 Task: Find connections with filter location Hoppers Crossing with filter topic #mentalhealthwith filter profile language Potuguese with filter current company Schindler India with filter school L. S. Raheja School of Architecture with filter industry Loan Brokers with filter service category Auto Insurance with filter keywords title Sales Manager
Action: Mouse moved to (188, 212)
Screenshot: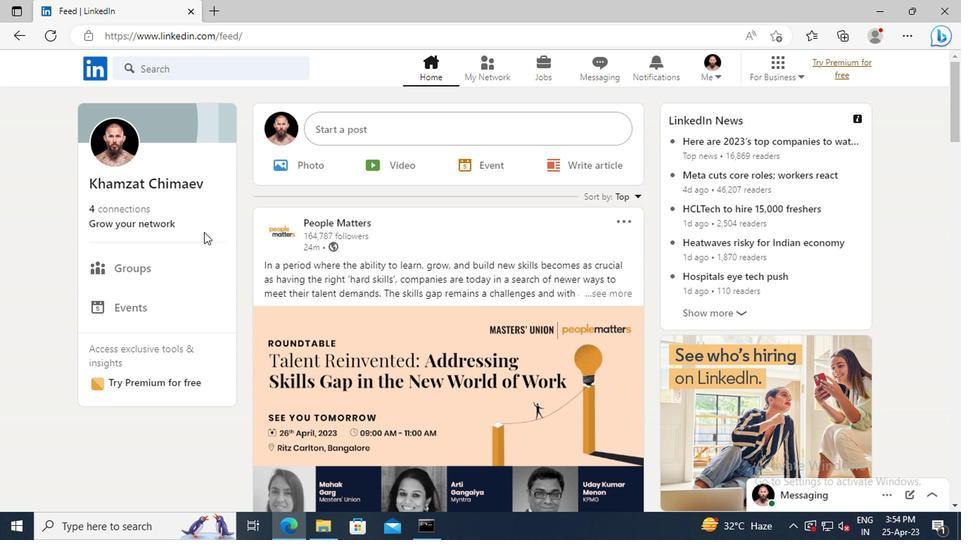 
Action: Mouse pressed left at (188, 212)
Screenshot: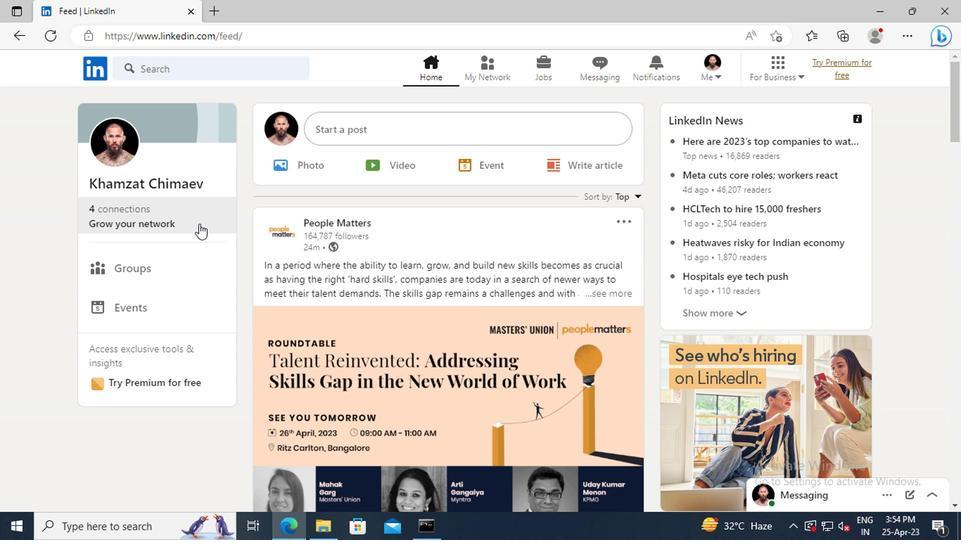 
Action: Mouse moved to (200, 151)
Screenshot: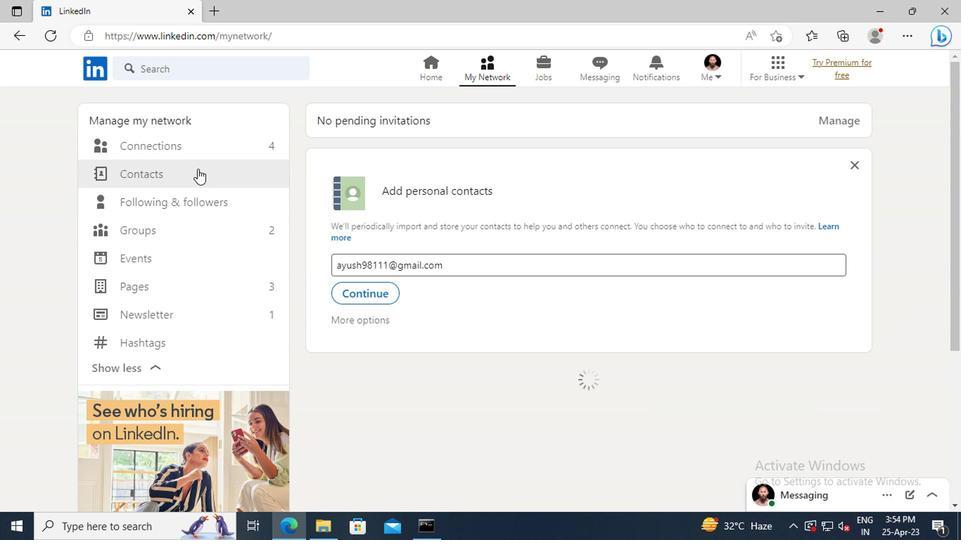 
Action: Mouse pressed left at (200, 151)
Screenshot: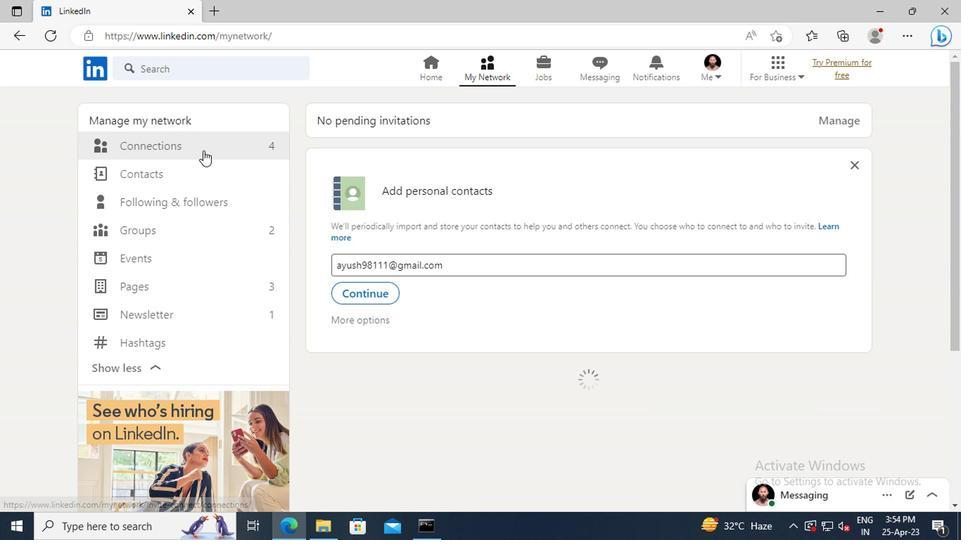 
Action: Mouse moved to (562, 146)
Screenshot: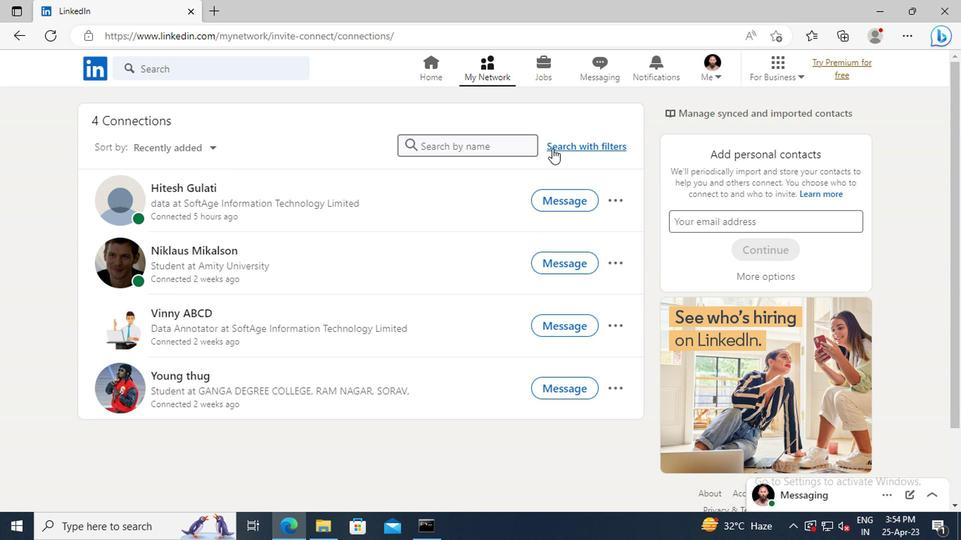 
Action: Mouse pressed left at (562, 146)
Screenshot: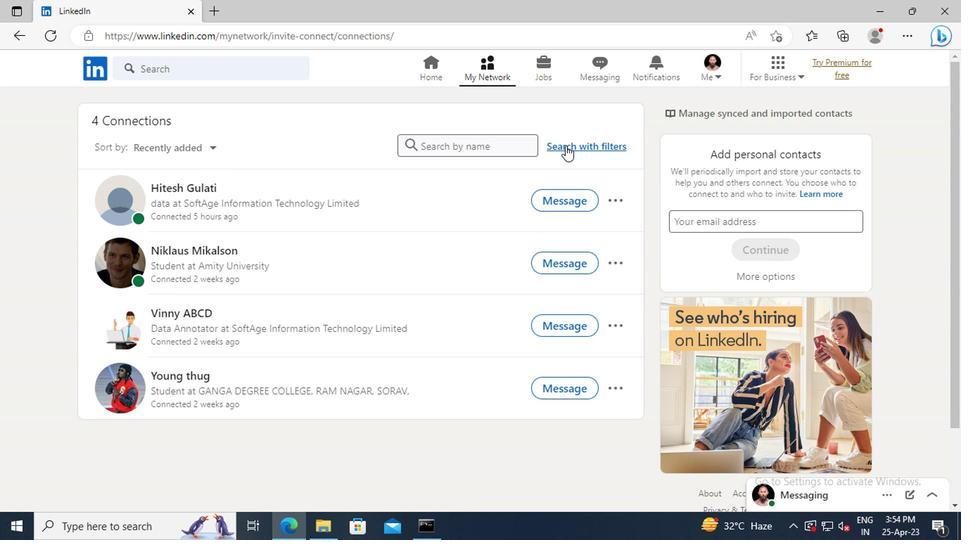 
Action: Mouse moved to (532, 112)
Screenshot: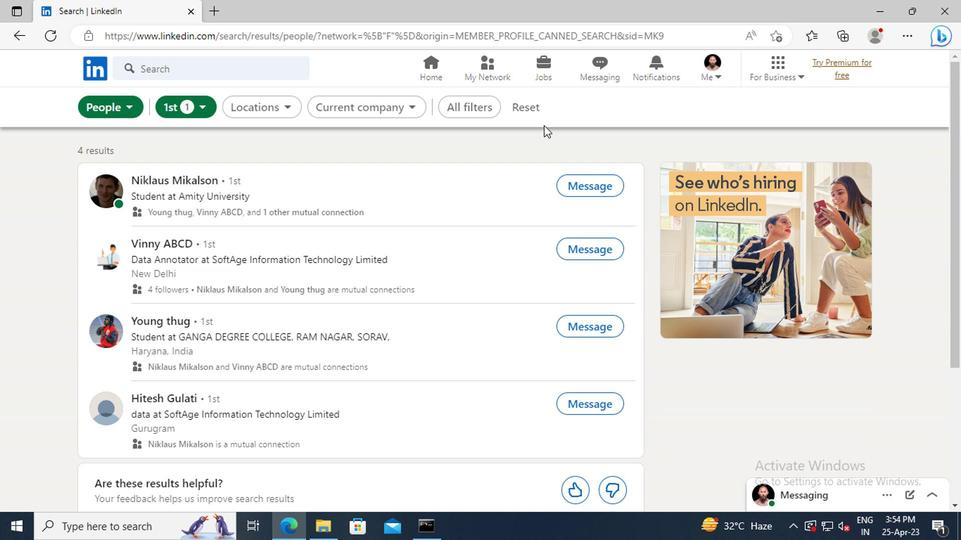 
Action: Mouse pressed left at (532, 112)
Screenshot: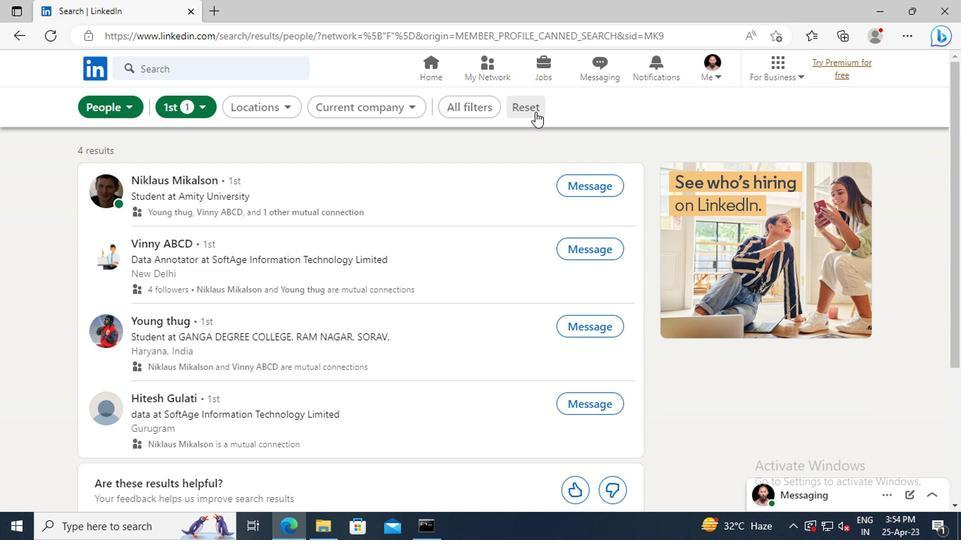 
Action: Mouse moved to (503, 105)
Screenshot: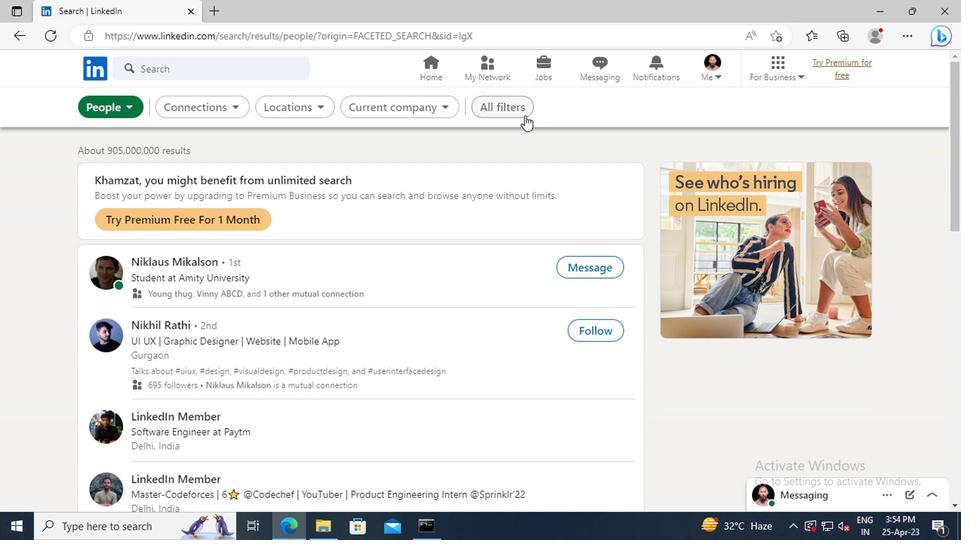 
Action: Mouse pressed left at (503, 105)
Screenshot: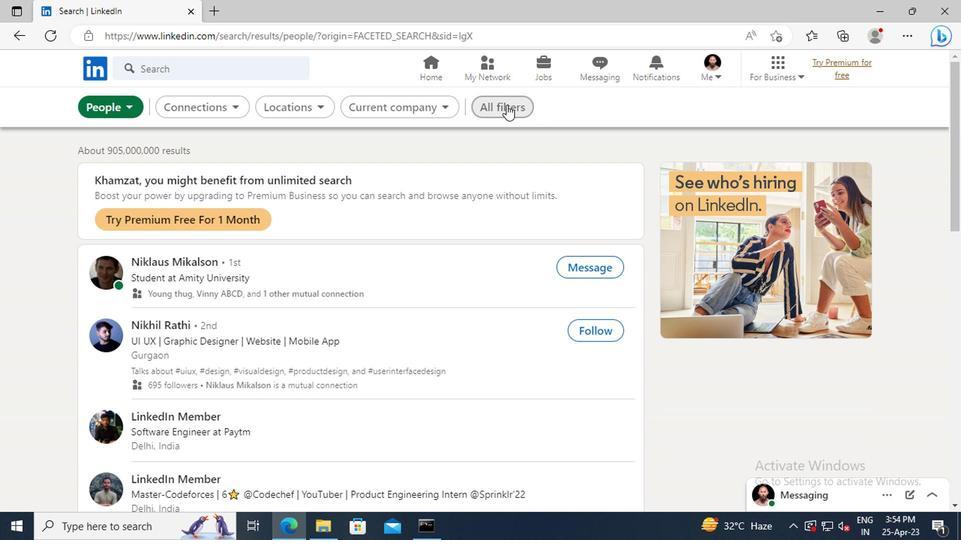 
Action: Mouse moved to (806, 220)
Screenshot: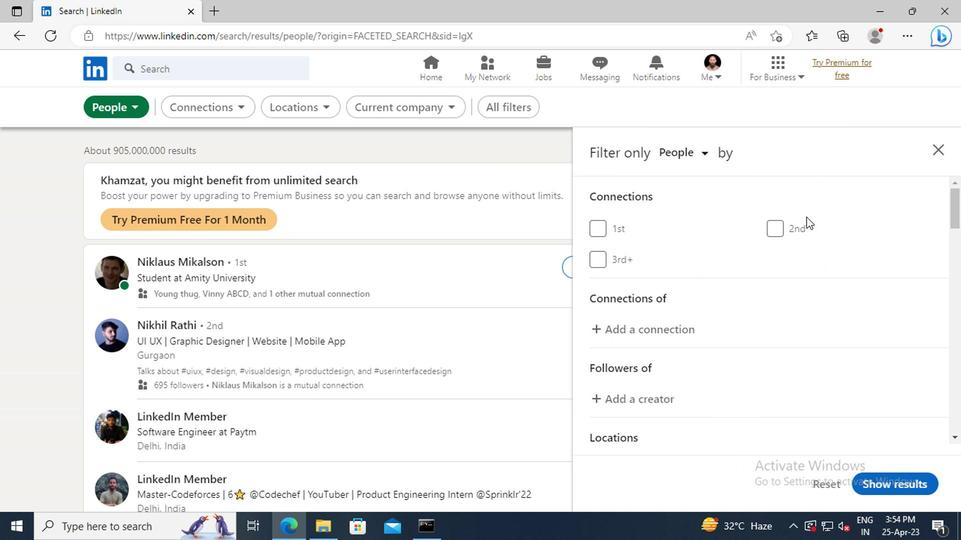 
Action: Mouse scrolled (806, 219) with delta (0, 0)
Screenshot: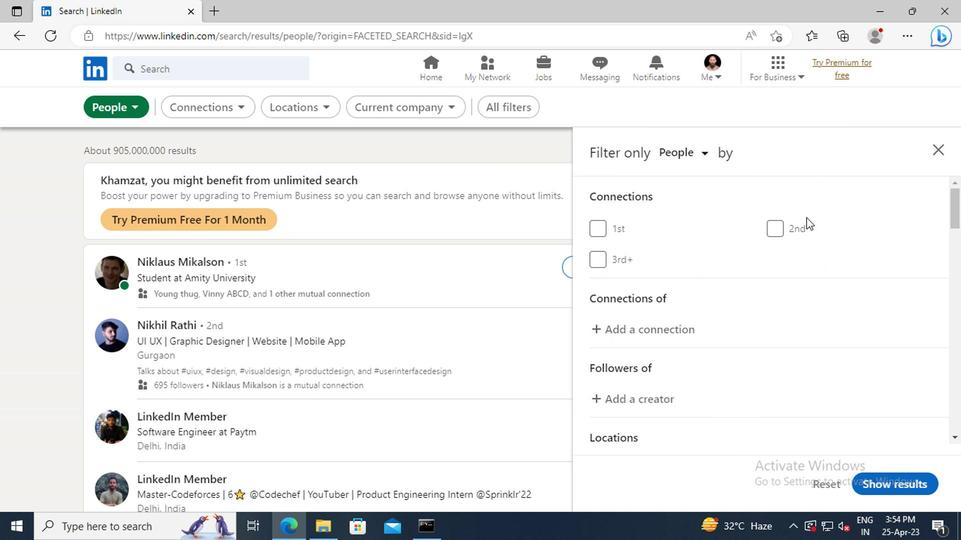 
Action: Mouse scrolled (806, 219) with delta (0, 0)
Screenshot: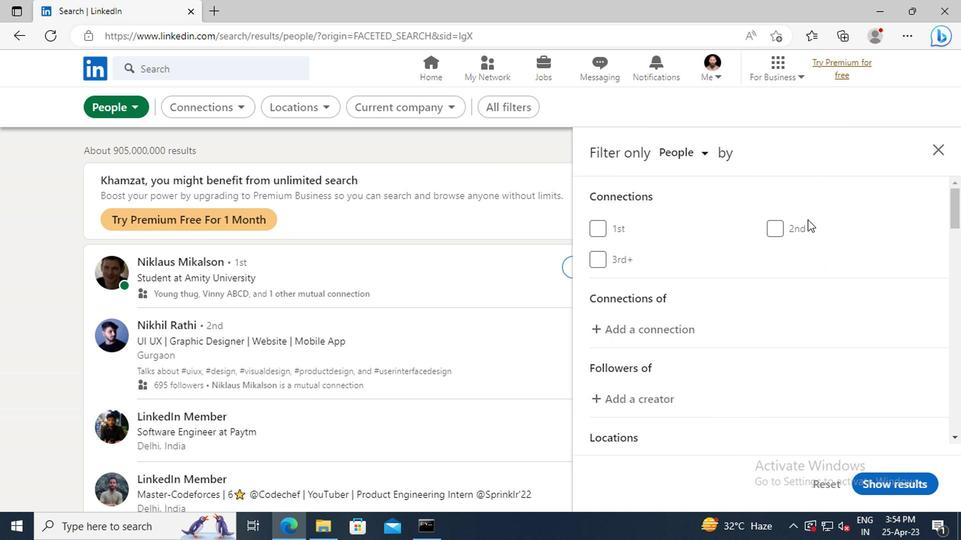 
Action: Mouse scrolled (806, 219) with delta (0, 0)
Screenshot: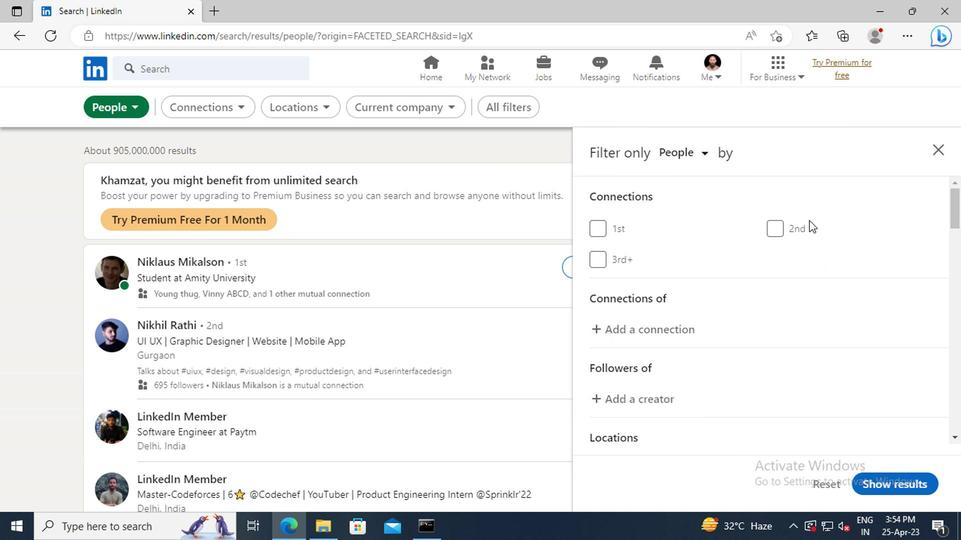 
Action: Mouse scrolled (806, 219) with delta (0, 0)
Screenshot: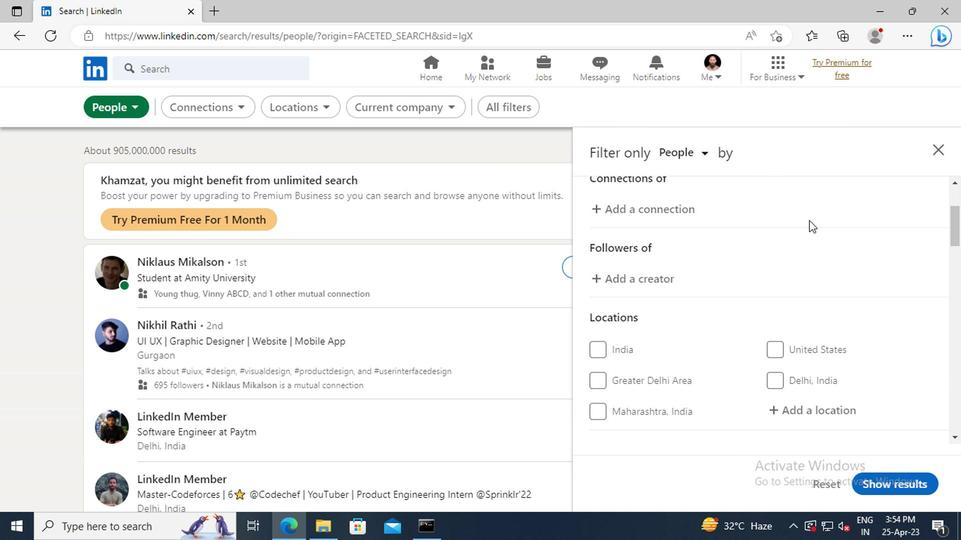 
Action: Mouse scrolled (806, 219) with delta (0, 0)
Screenshot: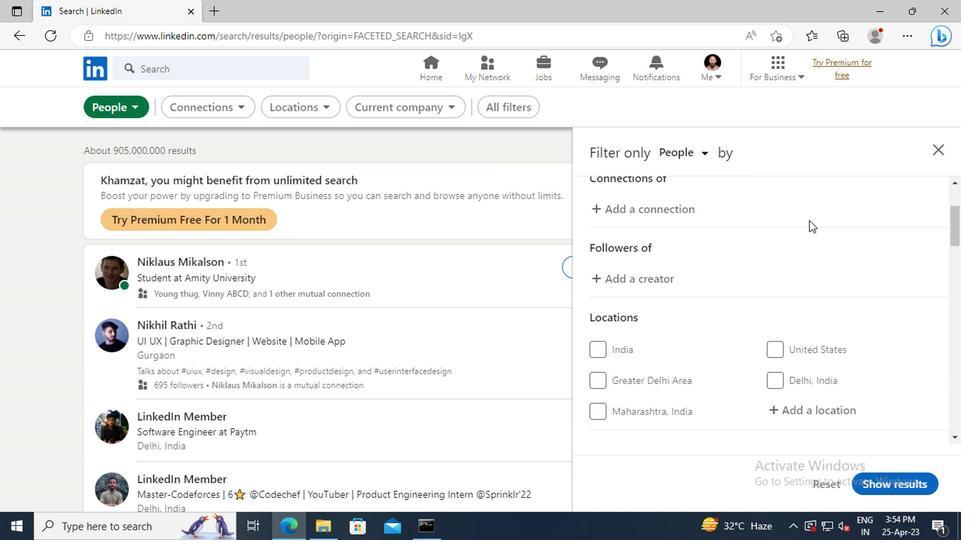 
Action: Mouse scrolled (806, 219) with delta (0, 0)
Screenshot: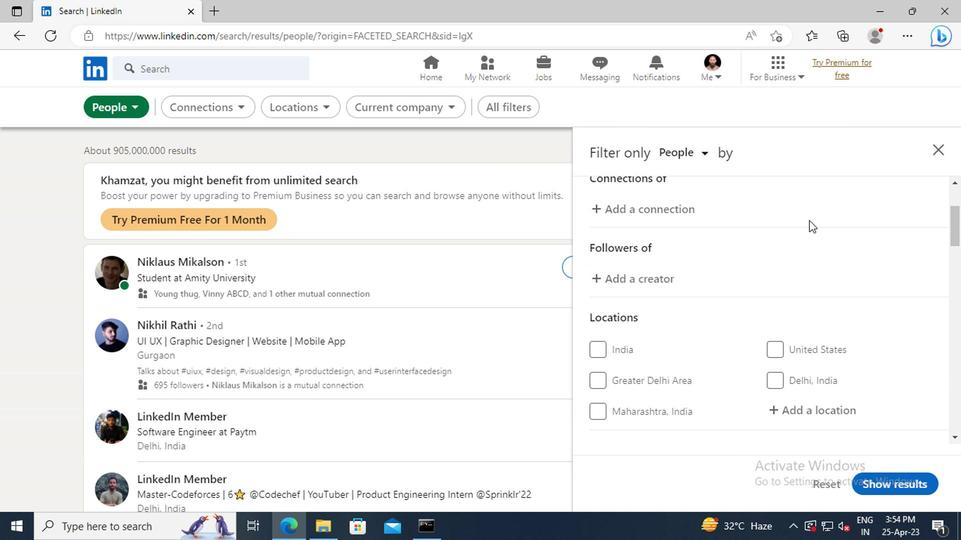 
Action: Mouse moved to (818, 289)
Screenshot: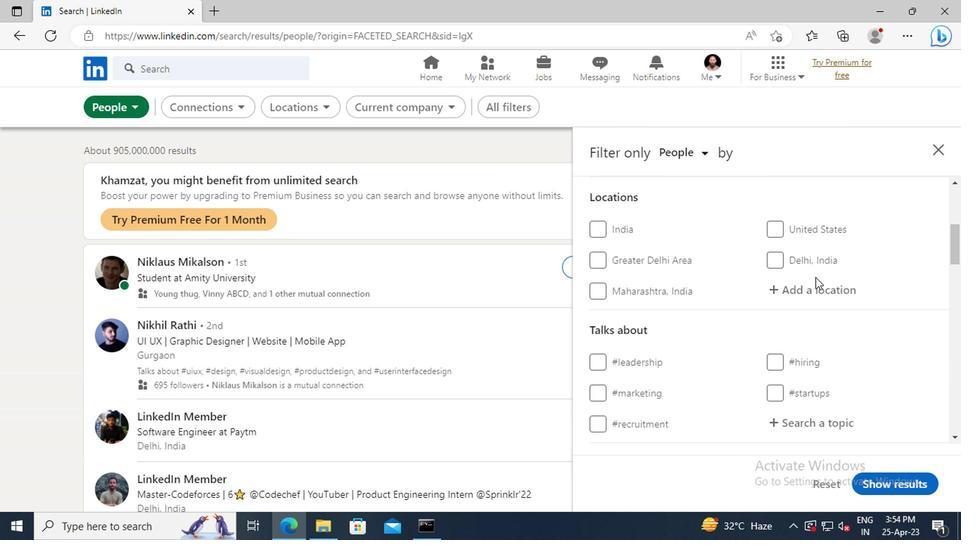 
Action: Mouse pressed left at (818, 289)
Screenshot: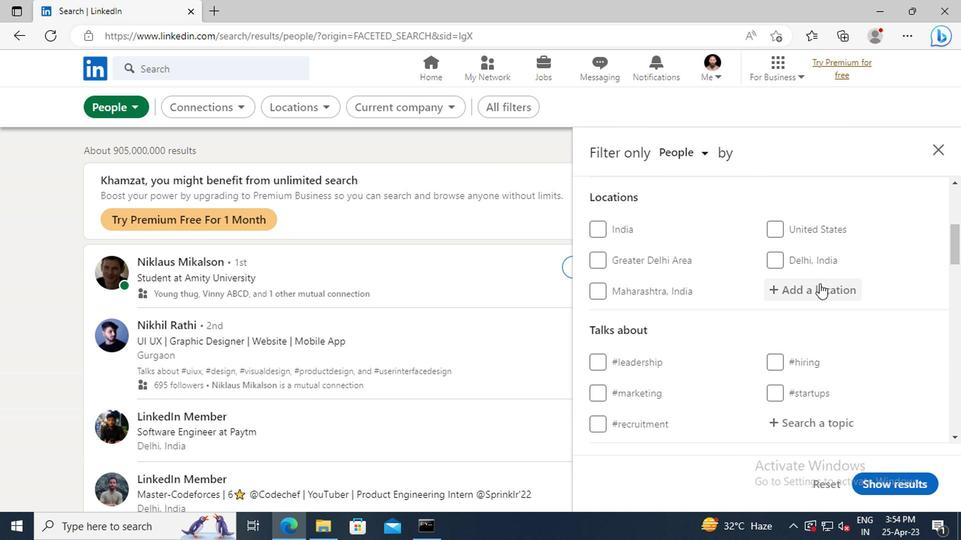 
Action: Mouse moved to (818, 289)
Screenshot: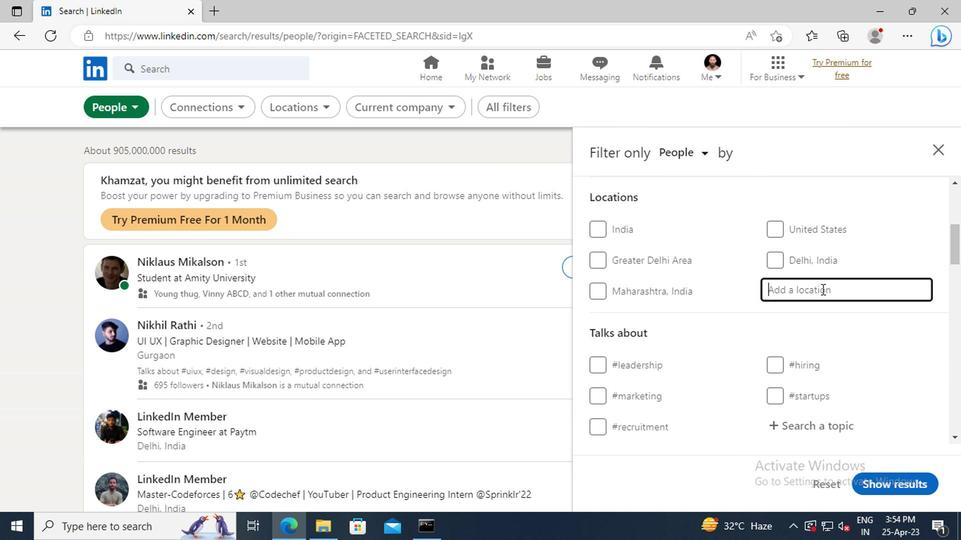 
Action: Key pressed <Key.shift>HOPPERS<Key.space><Key.shift>CROSSING<Key.enter>
Screenshot: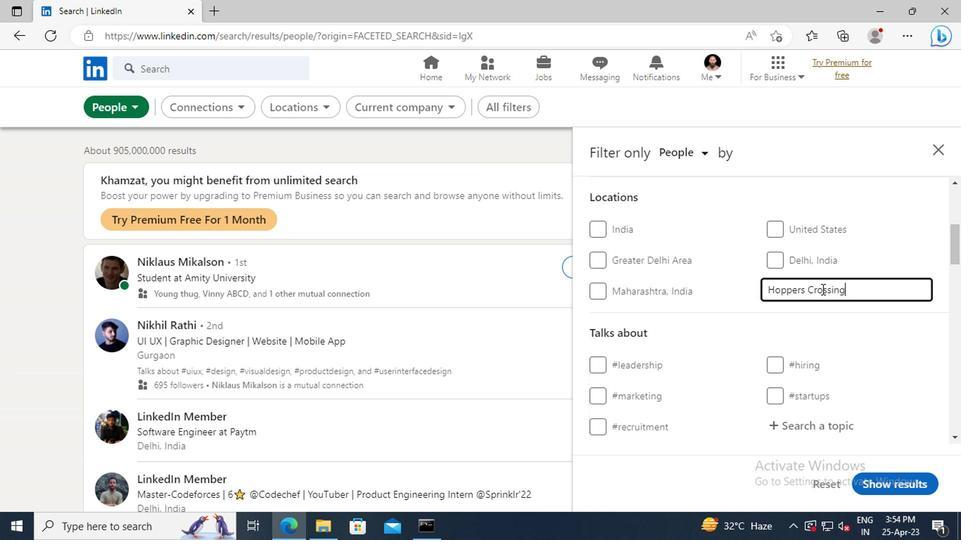 
Action: Mouse moved to (818, 297)
Screenshot: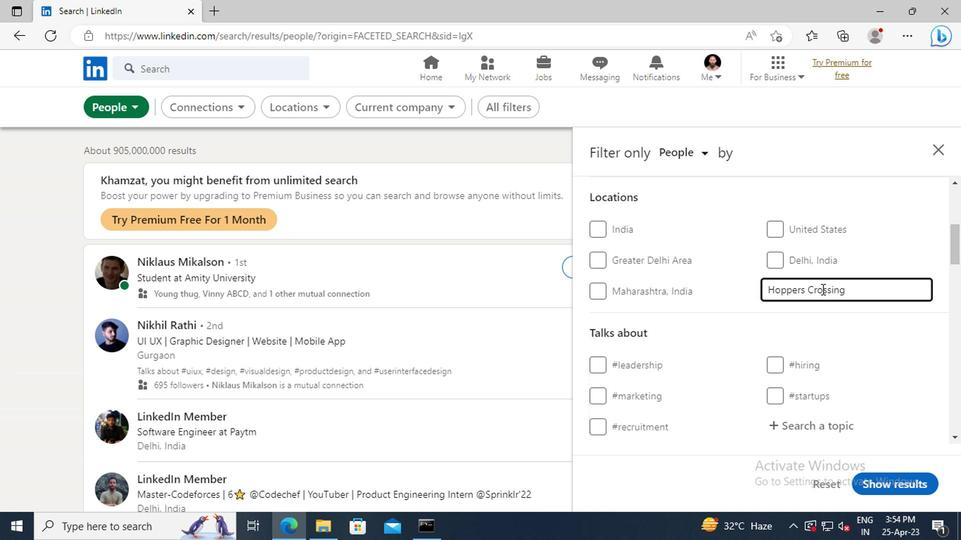 
Action: Mouse scrolled (818, 296) with delta (0, -1)
Screenshot: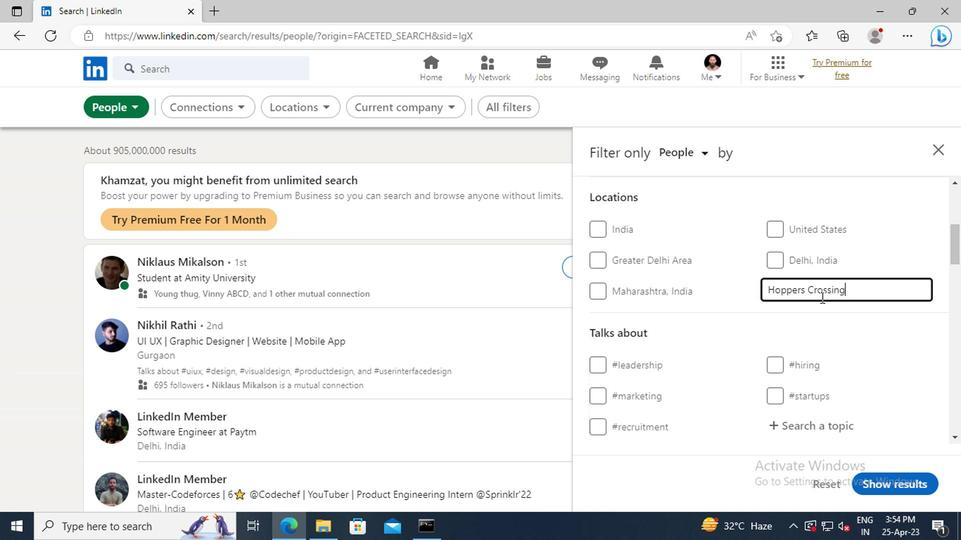 
Action: Mouse scrolled (818, 296) with delta (0, -1)
Screenshot: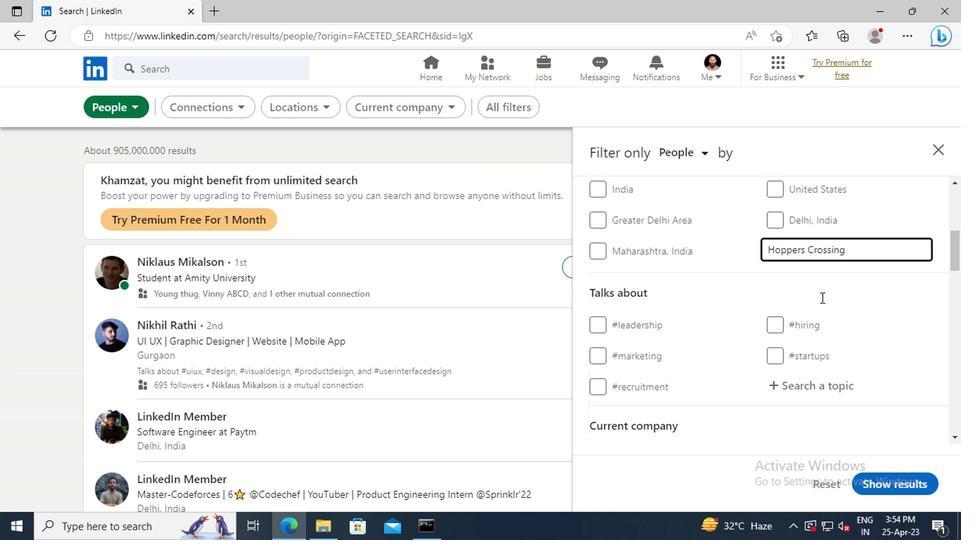 
Action: Mouse moved to (813, 346)
Screenshot: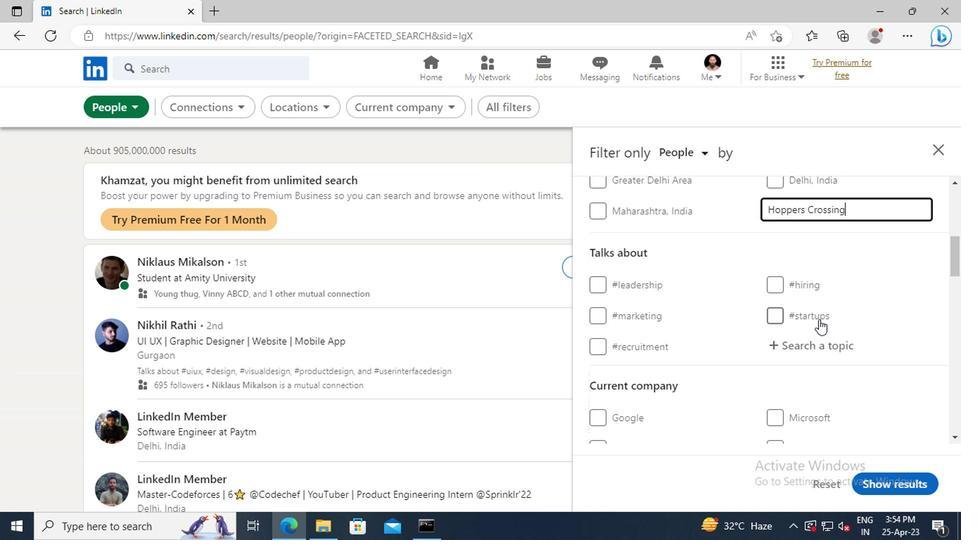 
Action: Mouse pressed left at (813, 346)
Screenshot: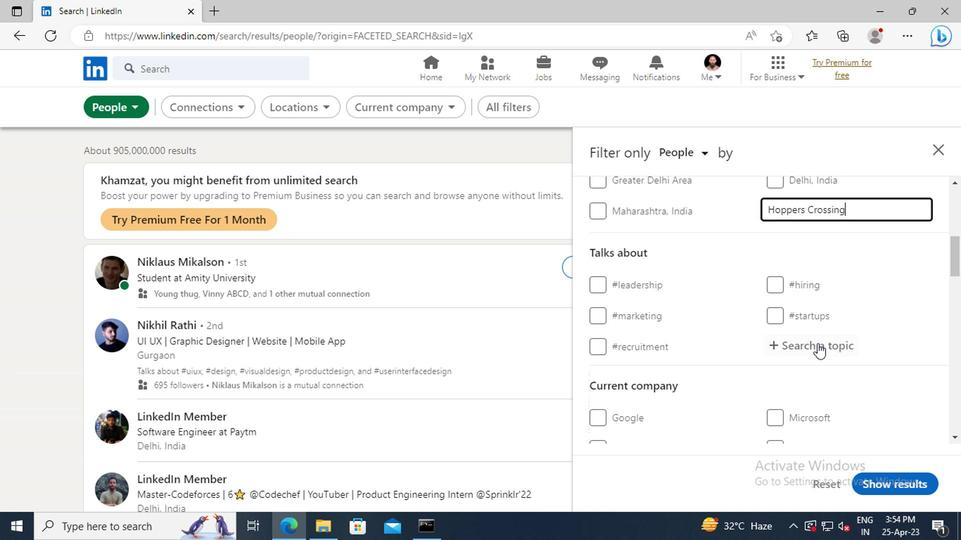 
Action: Key pressed <Key.shift>#MENTALHEALTHWITH
Screenshot: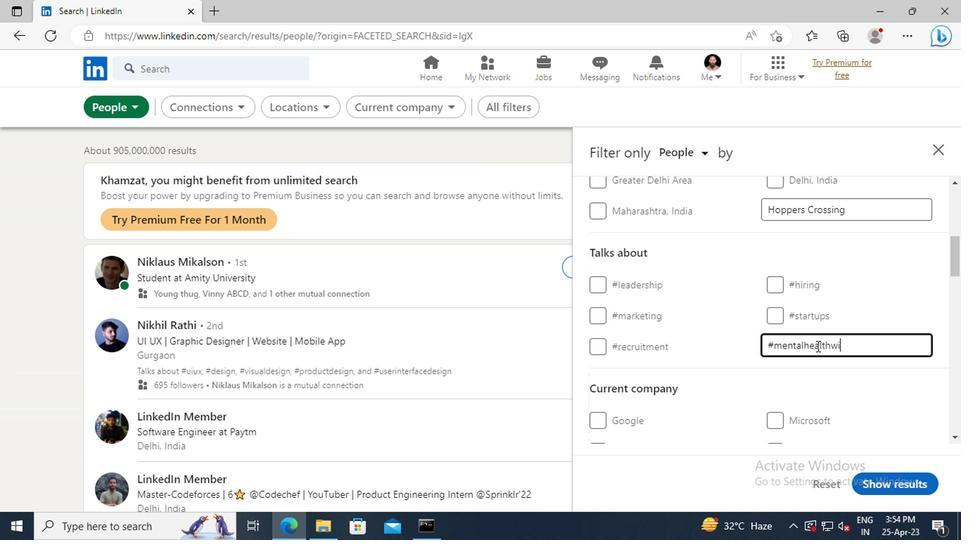 
Action: Mouse scrolled (813, 345) with delta (0, 0)
Screenshot: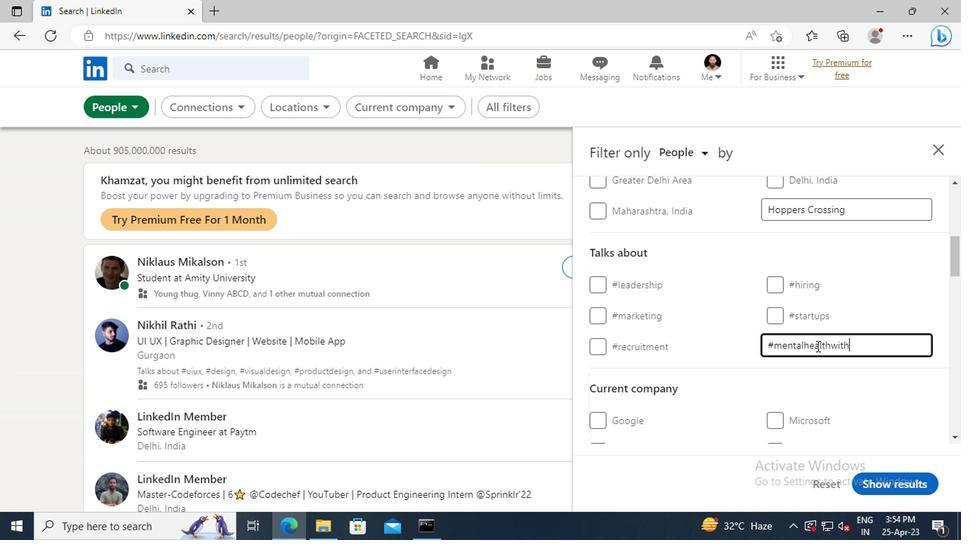 
Action: Mouse scrolled (813, 345) with delta (0, 0)
Screenshot: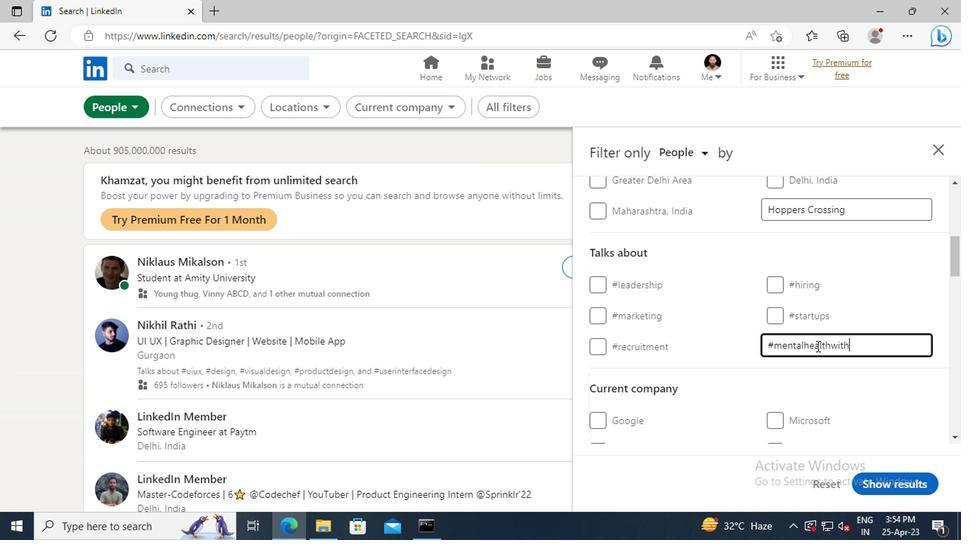 
Action: Mouse scrolled (813, 345) with delta (0, 0)
Screenshot: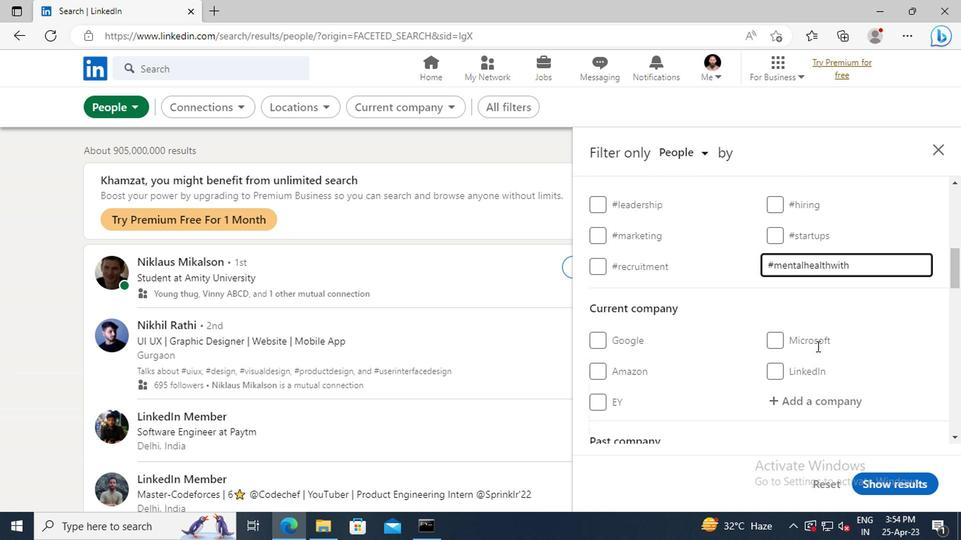 
Action: Mouse scrolled (813, 345) with delta (0, 0)
Screenshot: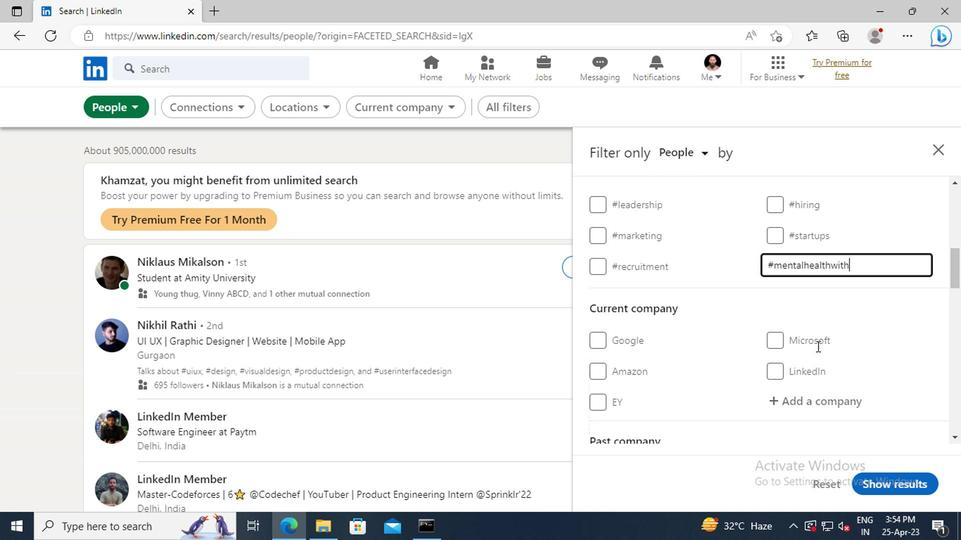 
Action: Mouse scrolled (813, 345) with delta (0, 0)
Screenshot: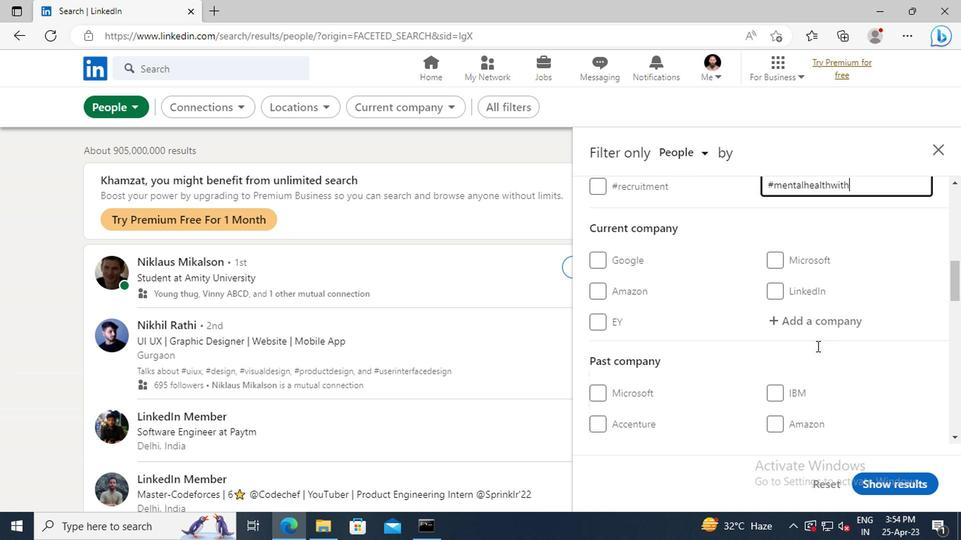 
Action: Mouse scrolled (813, 345) with delta (0, 0)
Screenshot: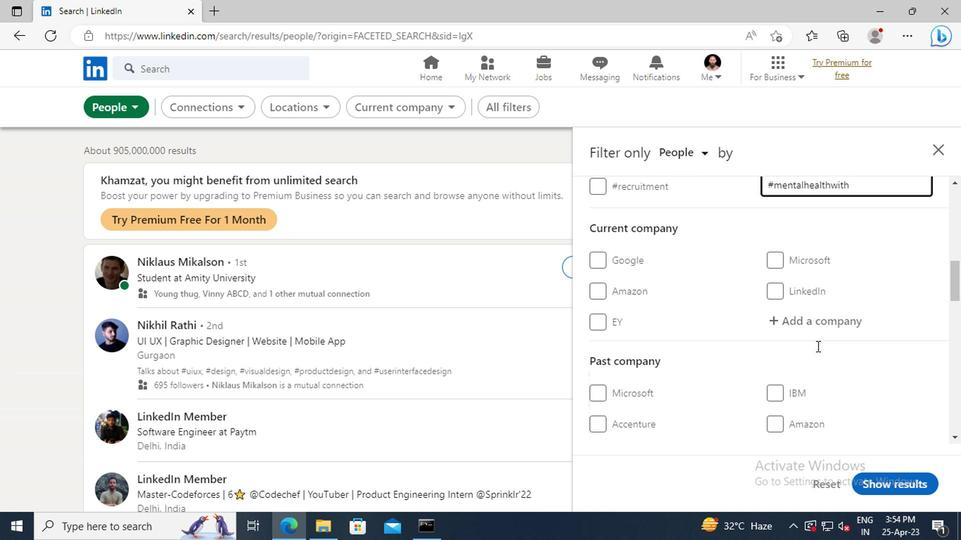 
Action: Mouse scrolled (813, 345) with delta (0, 0)
Screenshot: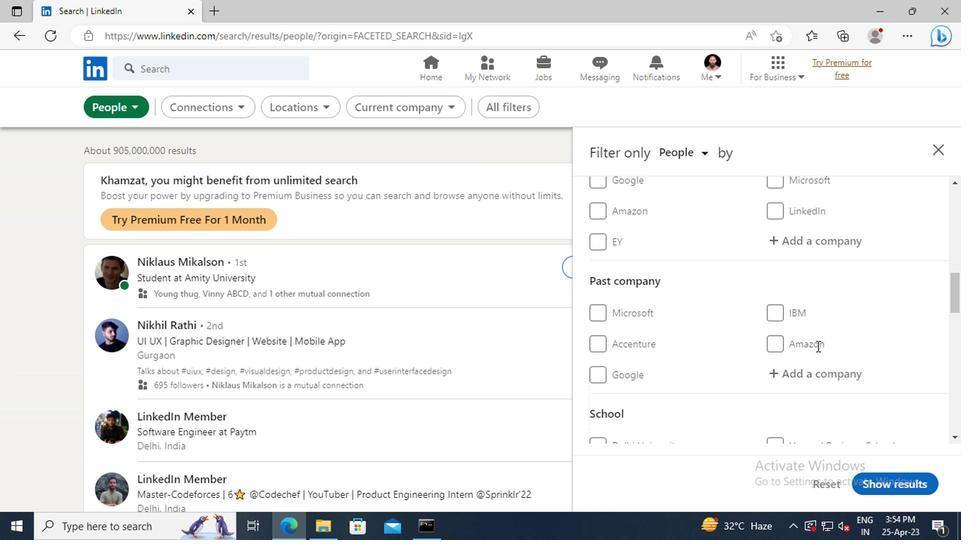 
Action: Mouse scrolled (813, 345) with delta (0, 0)
Screenshot: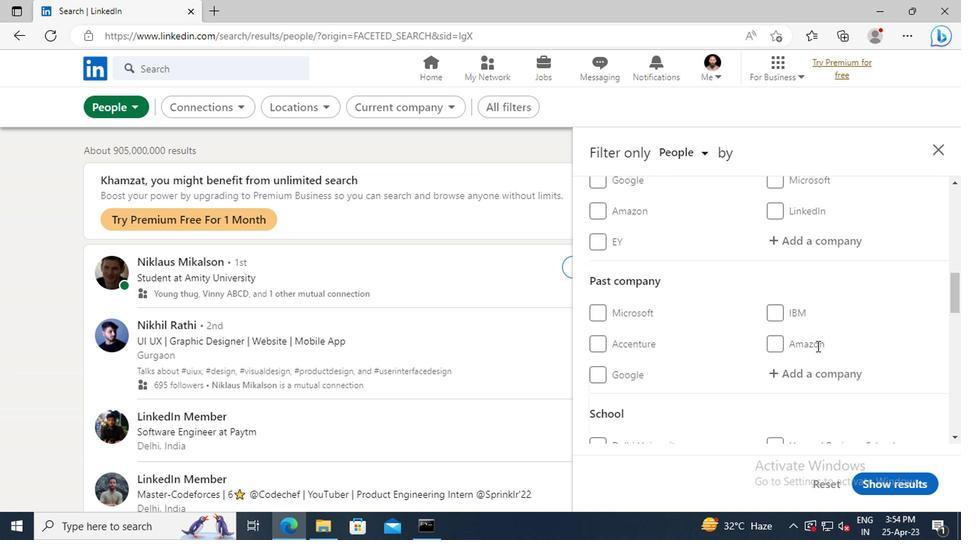 
Action: Mouse scrolled (813, 345) with delta (0, 0)
Screenshot: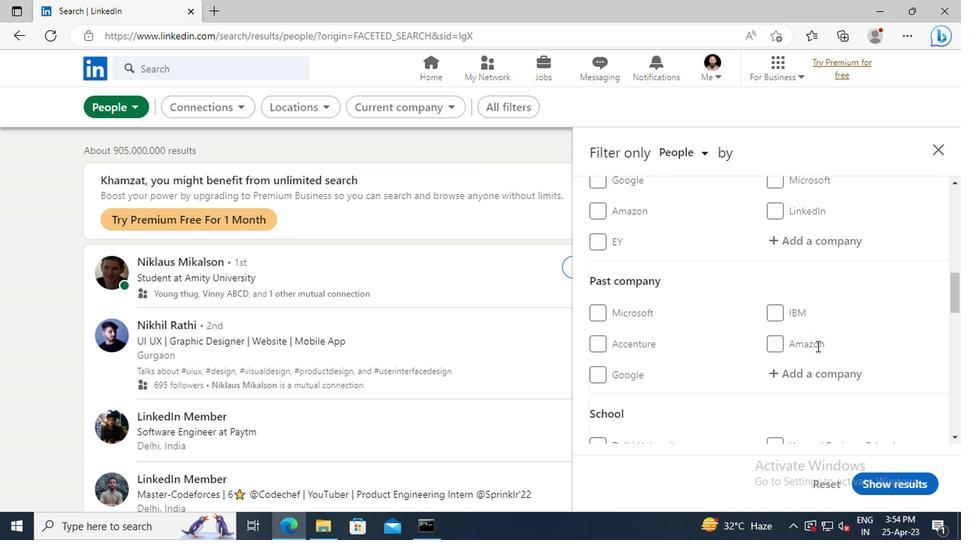 
Action: Mouse scrolled (813, 345) with delta (0, 0)
Screenshot: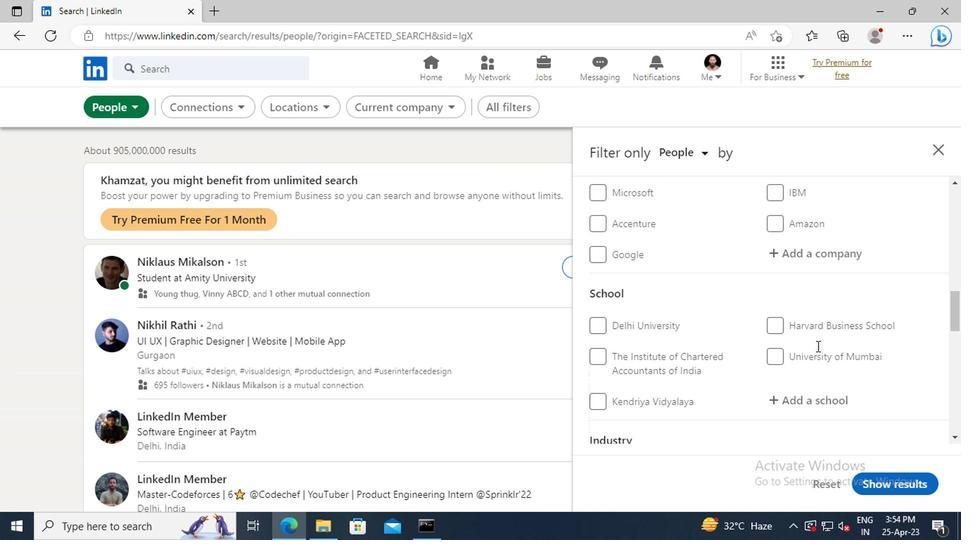 
Action: Mouse scrolled (813, 345) with delta (0, 0)
Screenshot: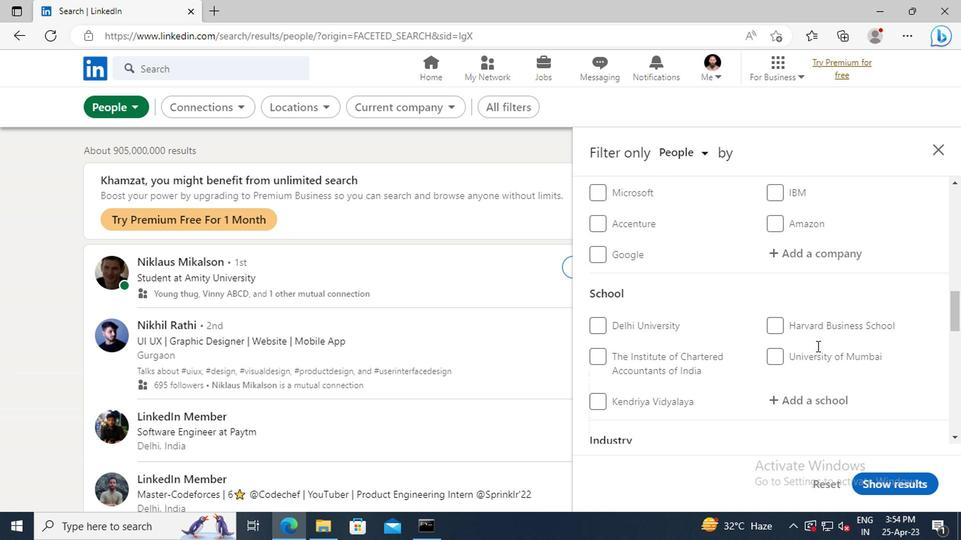 
Action: Mouse scrolled (813, 345) with delta (0, 0)
Screenshot: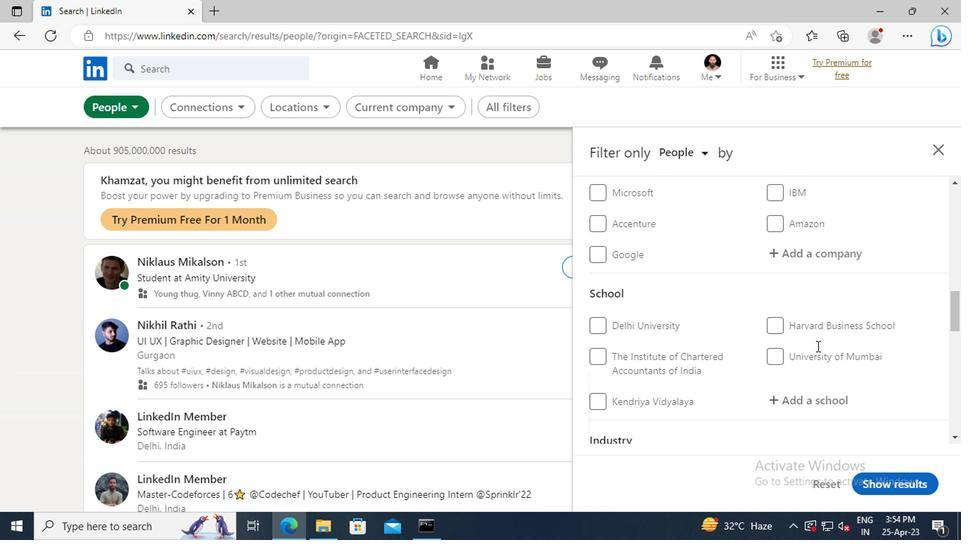 
Action: Mouse scrolled (813, 345) with delta (0, 0)
Screenshot: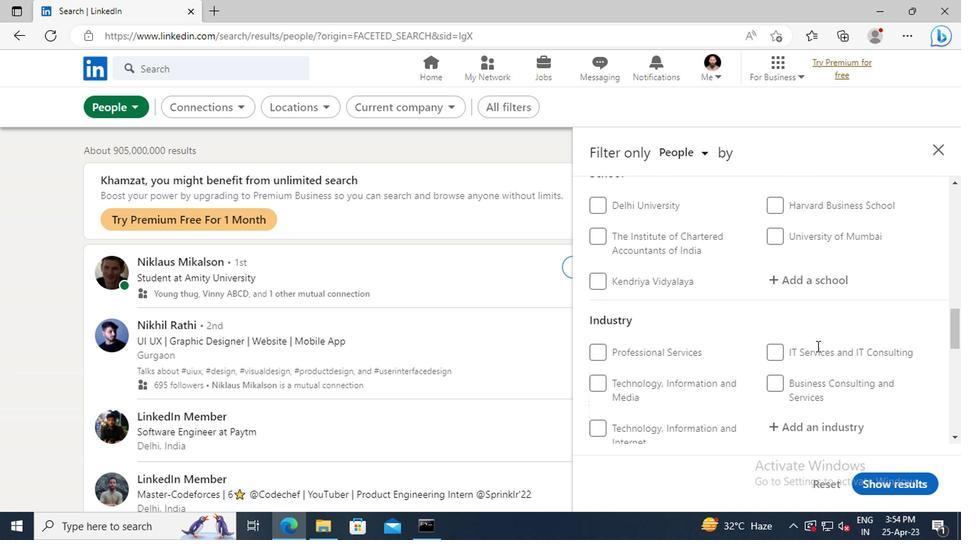 
Action: Mouse scrolled (813, 345) with delta (0, 0)
Screenshot: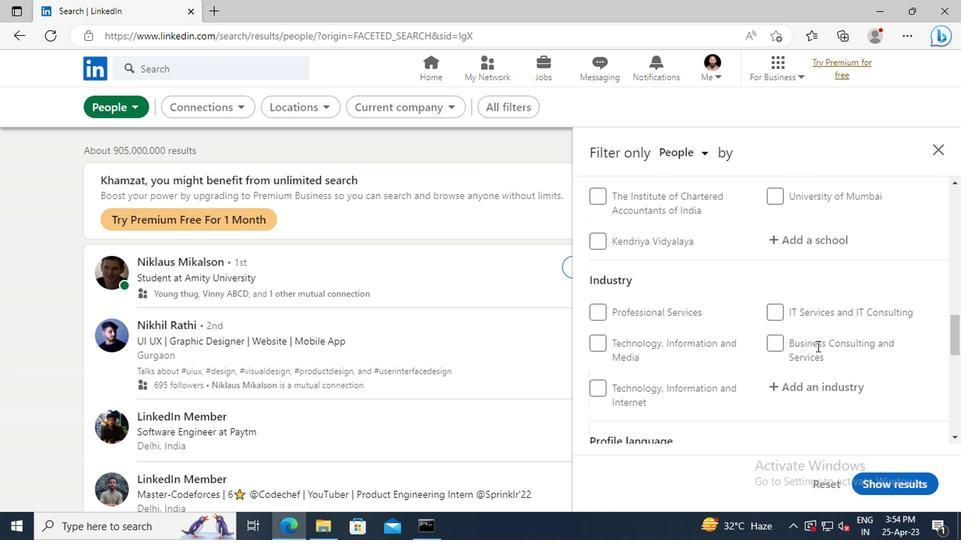 
Action: Mouse scrolled (813, 345) with delta (0, 0)
Screenshot: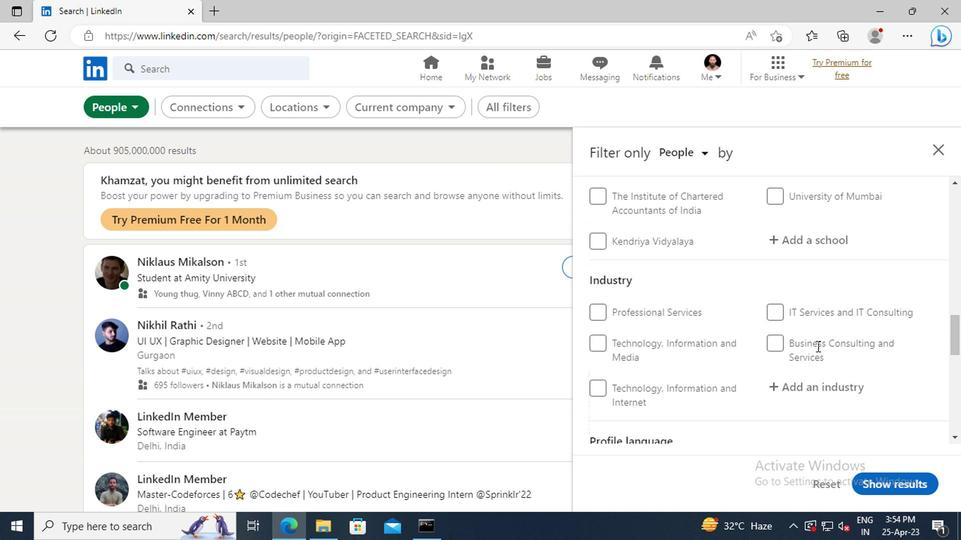
Action: Mouse scrolled (813, 345) with delta (0, 0)
Screenshot: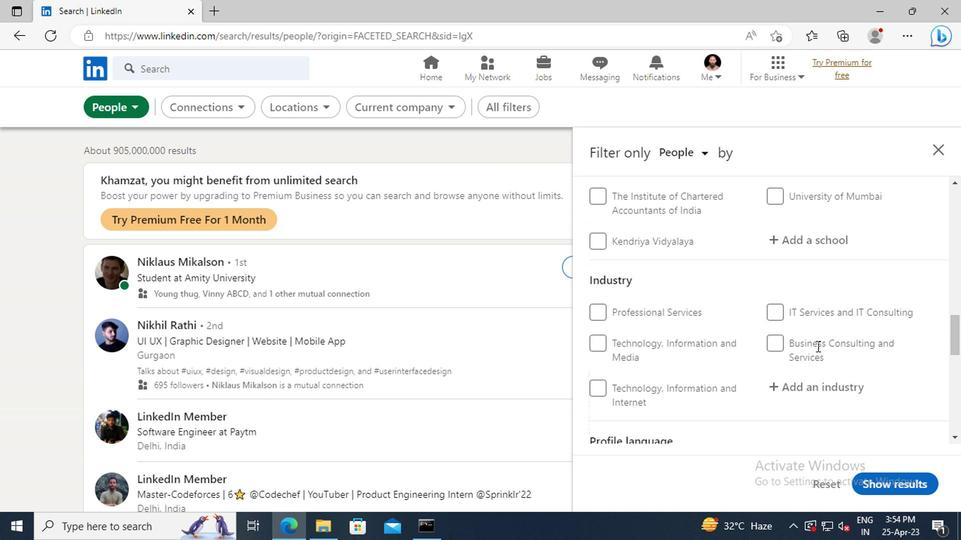 
Action: Mouse scrolled (813, 345) with delta (0, 0)
Screenshot: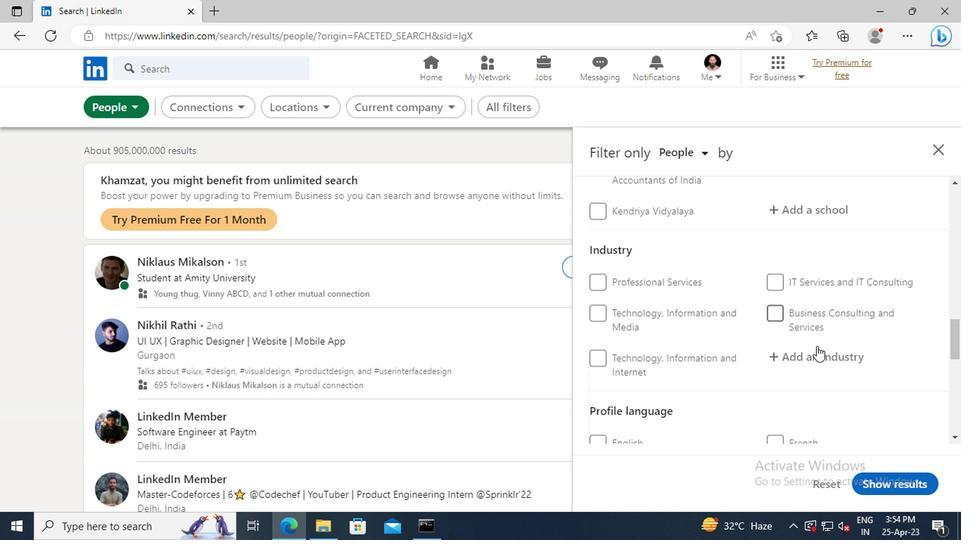 
Action: Mouse moved to (772, 349)
Screenshot: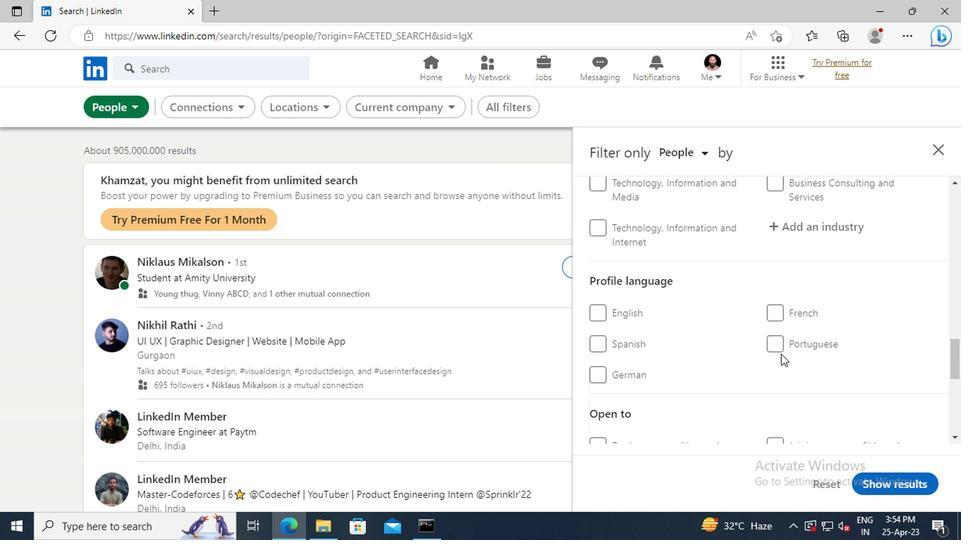 
Action: Mouse pressed left at (772, 349)
Screenshot: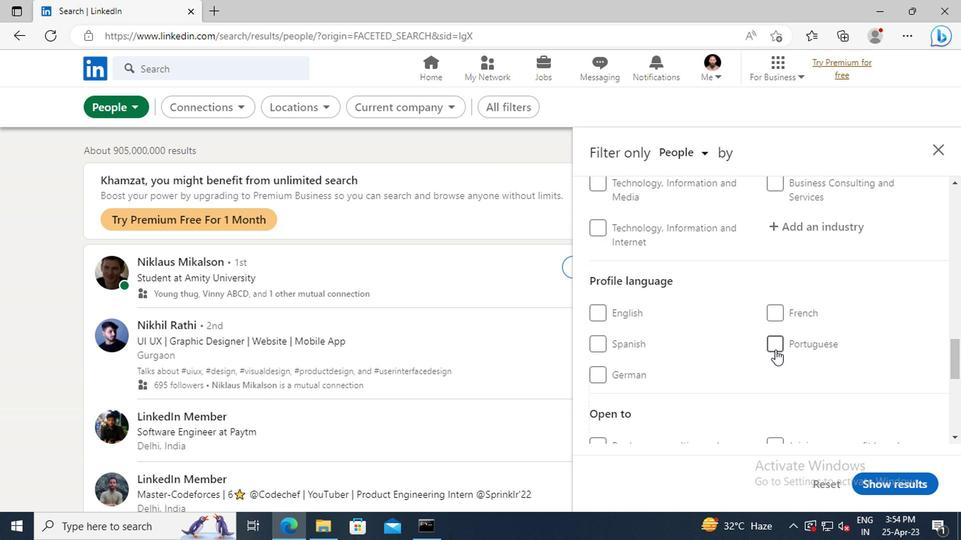 
Action: Mouse moved to (790, 332)
Screenshot: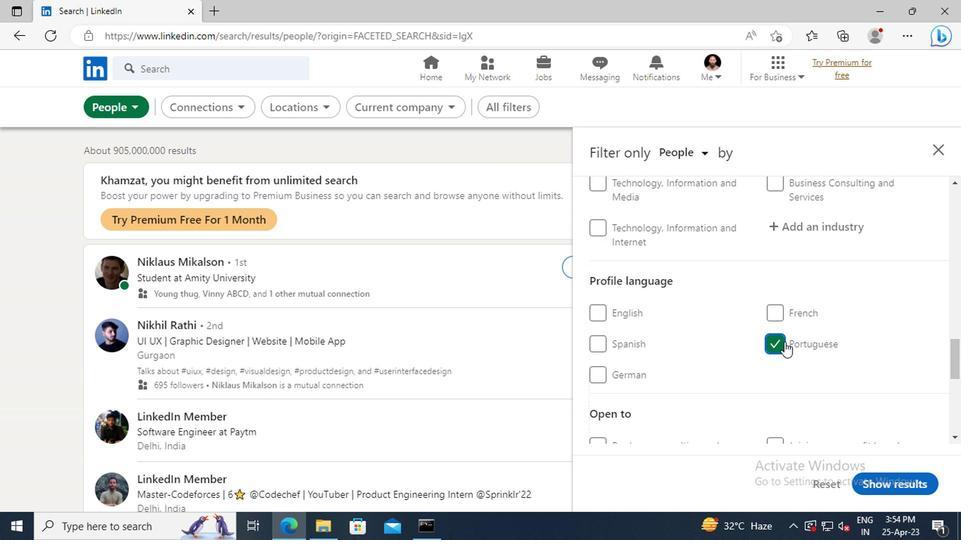 
Action: Mouse scrolled (790, 333) with delta (0, 0)
Screenshot: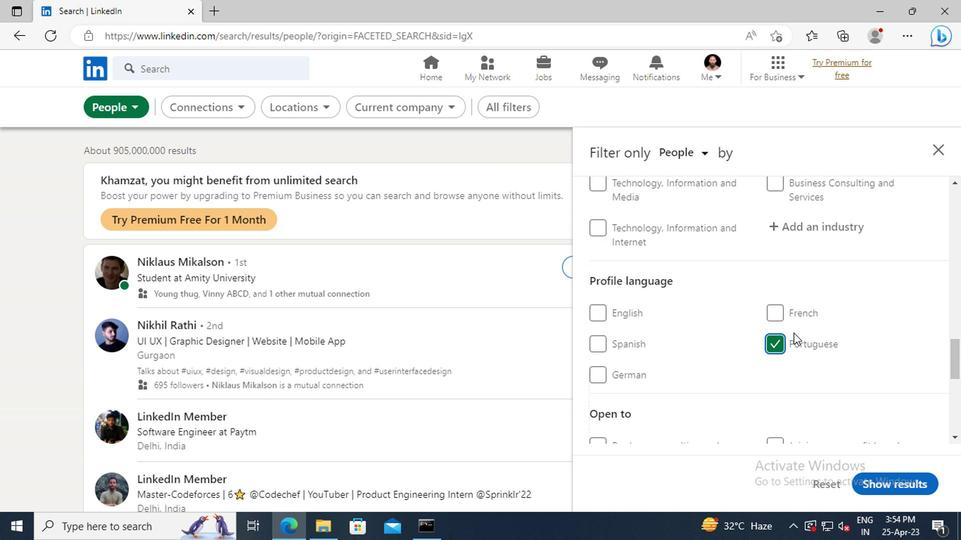 
Action: Mouse scrolled (790, 333) with delta (0, 0)
Screenshot: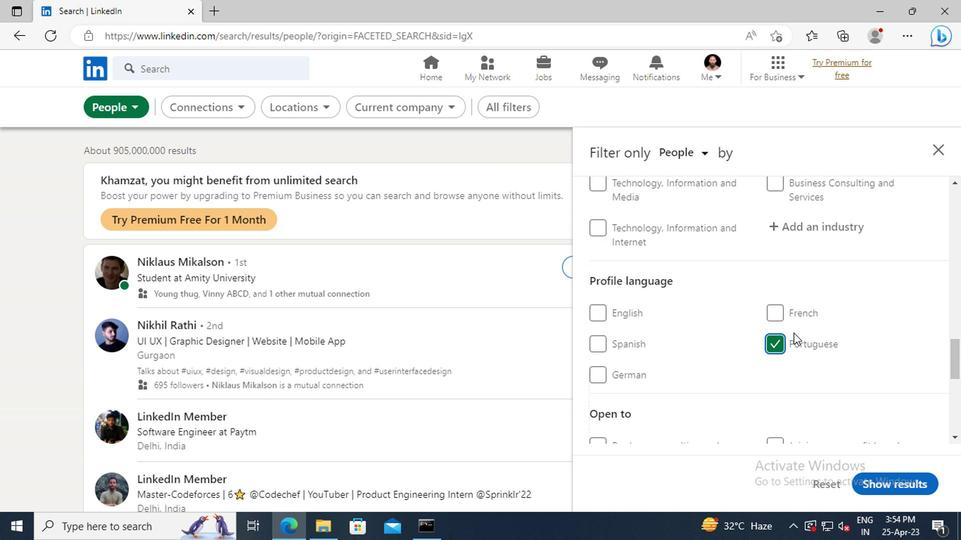 
Action: Mouse scrolled (790, 333) with delta (0, 0)
Screenshot: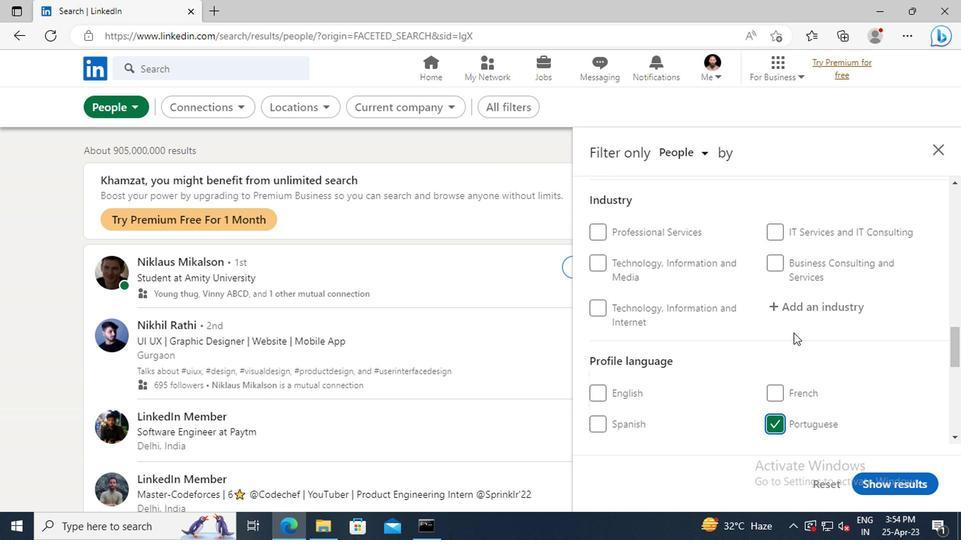 
Action: Mouse scrolled (790, 333) with delta (0, 0)
Screenshot: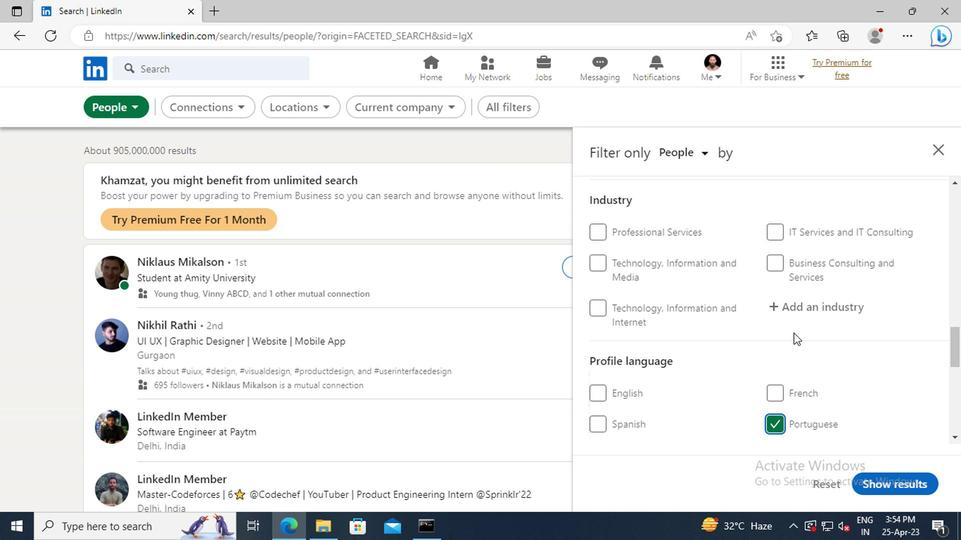
Action: Mouse scrolled (790, 333) with delta (0, 0)
Screenshot: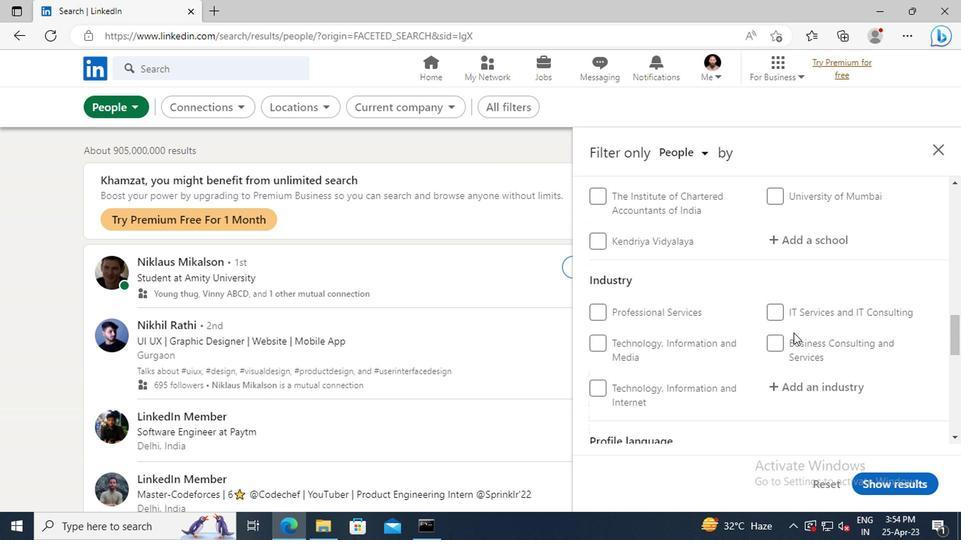 
Action: Mouse scrolled (790, 333) with delta (0, 0)
Screenshot: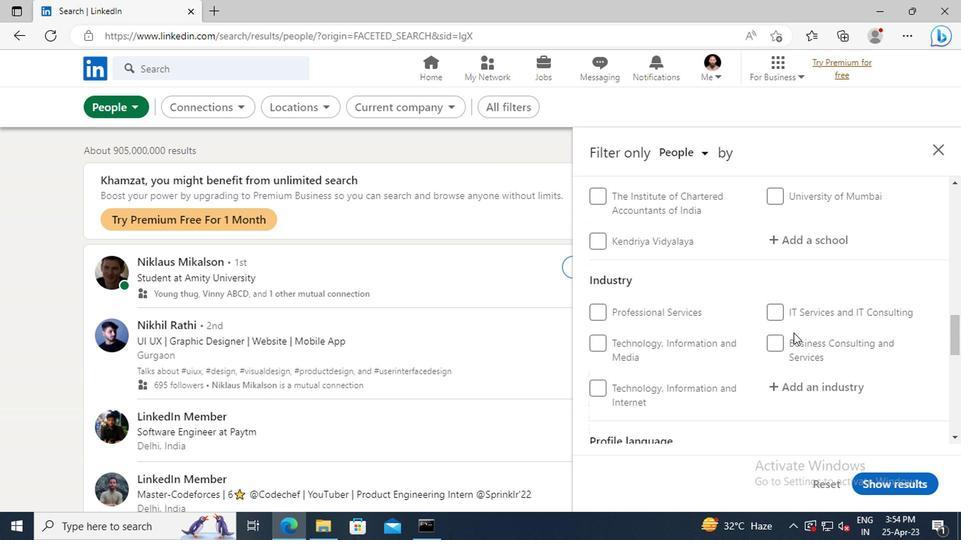 
Action: Mouse scrolled (790, 333) with delta (0, 0)
Screenshot: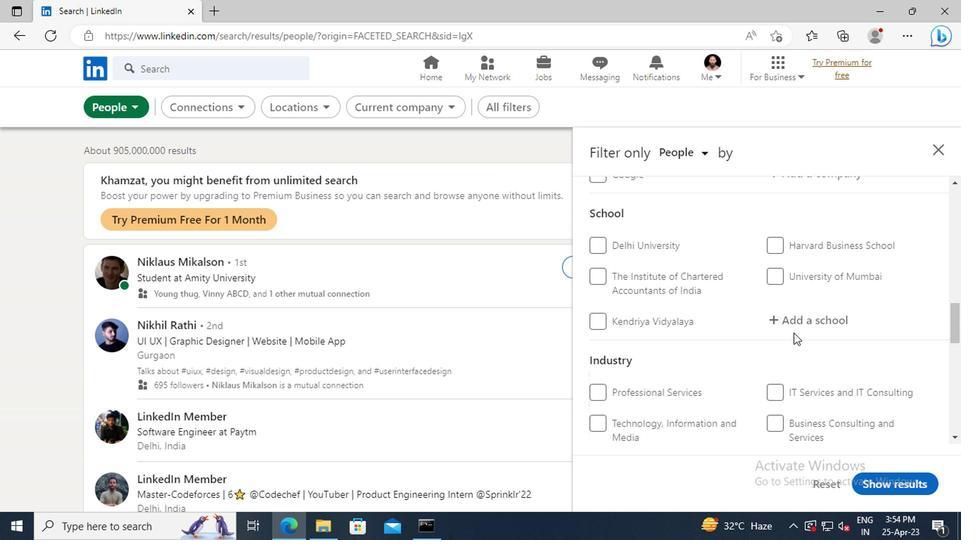 
Action: Mouse scrolled (790, 333) with delta (0, 0)
Screenshot: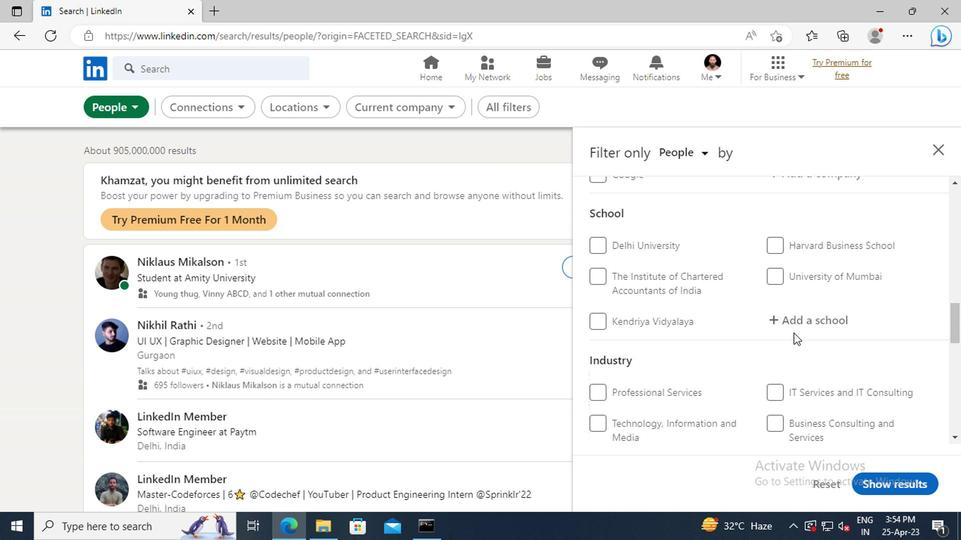 
Action: Mouse scrolled (790, 333) with delta (0, 0)
Screenshot: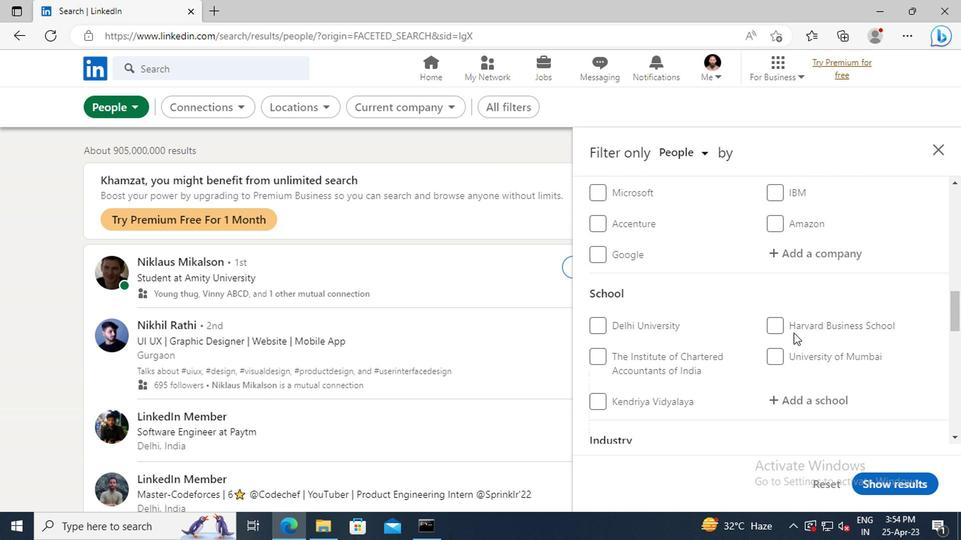
Action: Mouse scrolled (790, 333) with delta (0, 0)
Screenshot: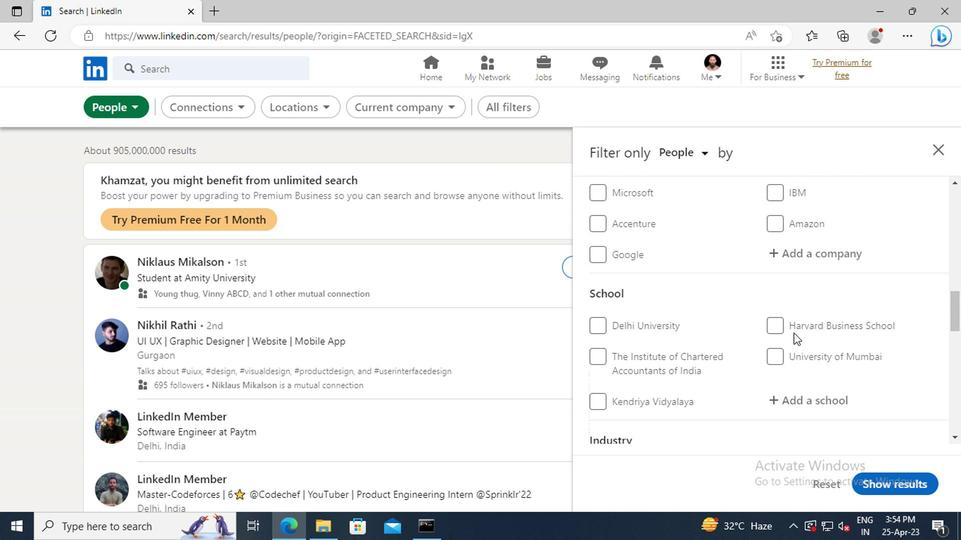 
Action: Mouse scrolled (790, 333) with delta (0, 0)
Screenshot: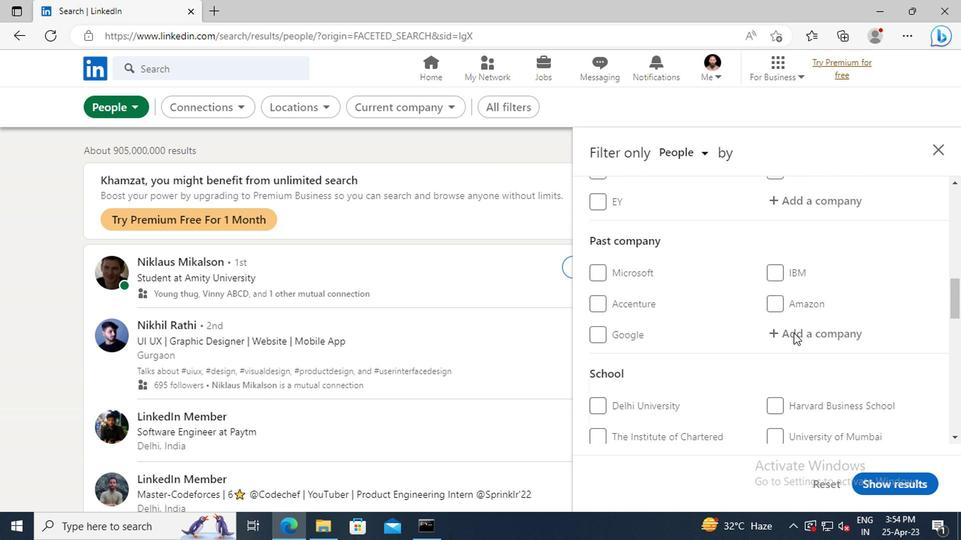 
Action: Mouse scrolled (790, 333) with delta (0, 0)
Screenshot: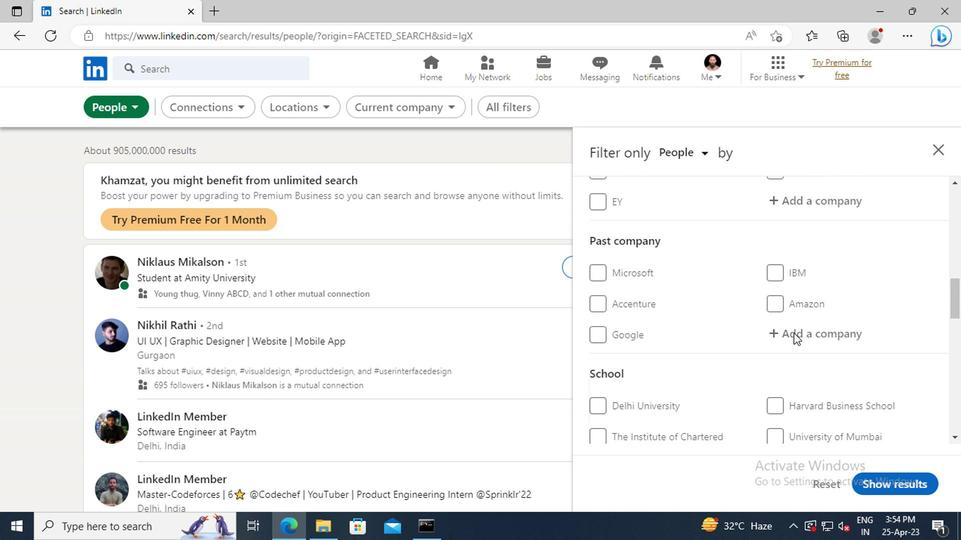 
Action: Mouse scrolled (790, 333) with delta (0, 0)
Screenshot: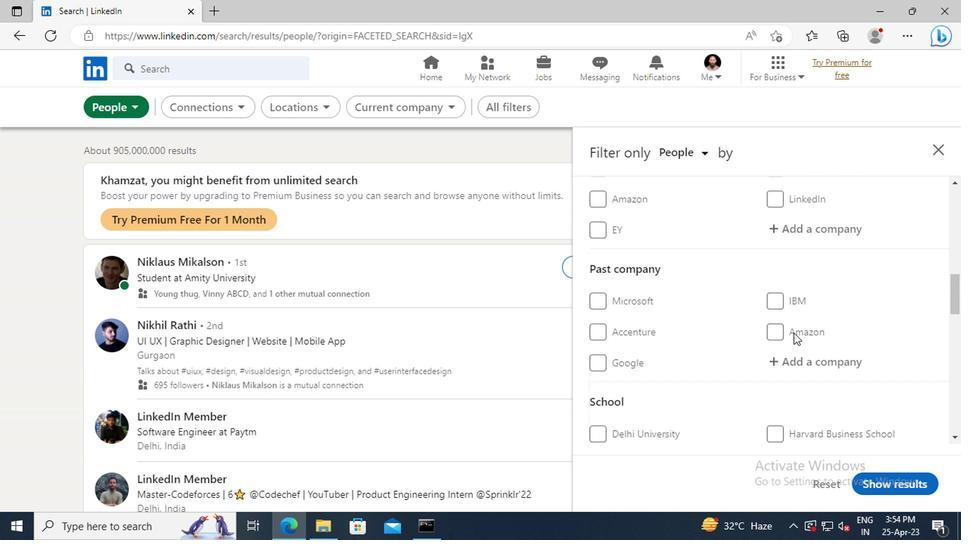 
Action: Mouse moved to (791, 321)
Screenshot: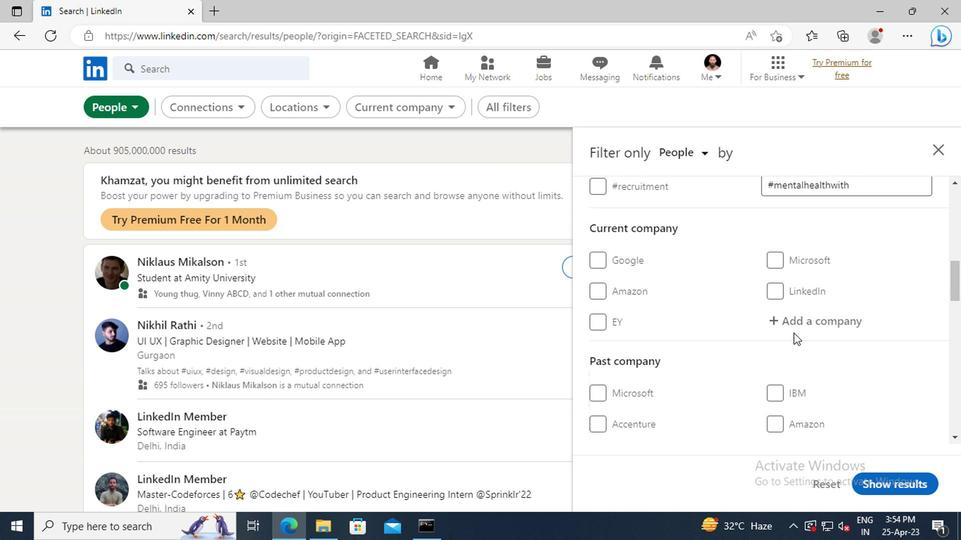 
Action: Mouse pressed left at (791, 321)
Screenshot: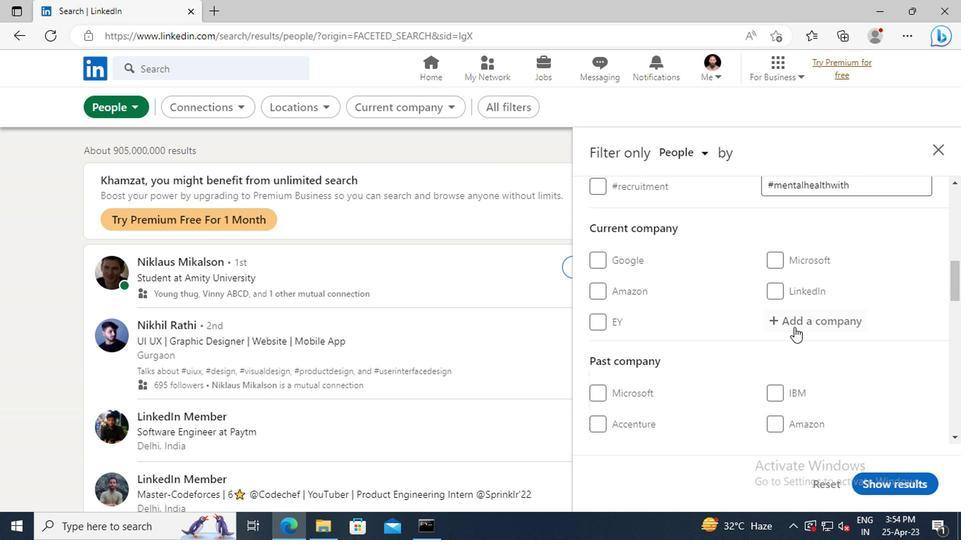 
Action: Mouse moved to (778, 312)
Screenshot: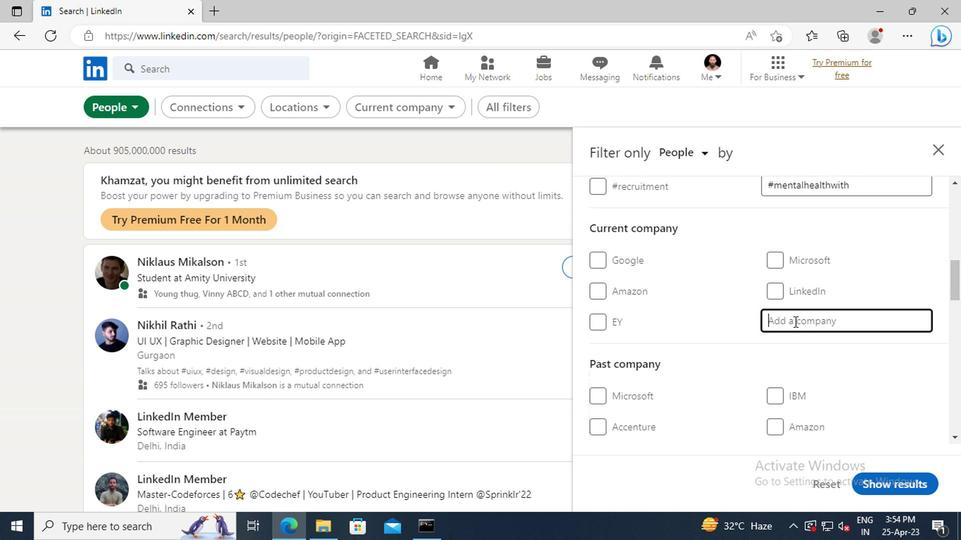 
Action: Key pressed <Key.shift_r>SCHINDLER<Key.space><Key.shift>INDIA
Screenshot: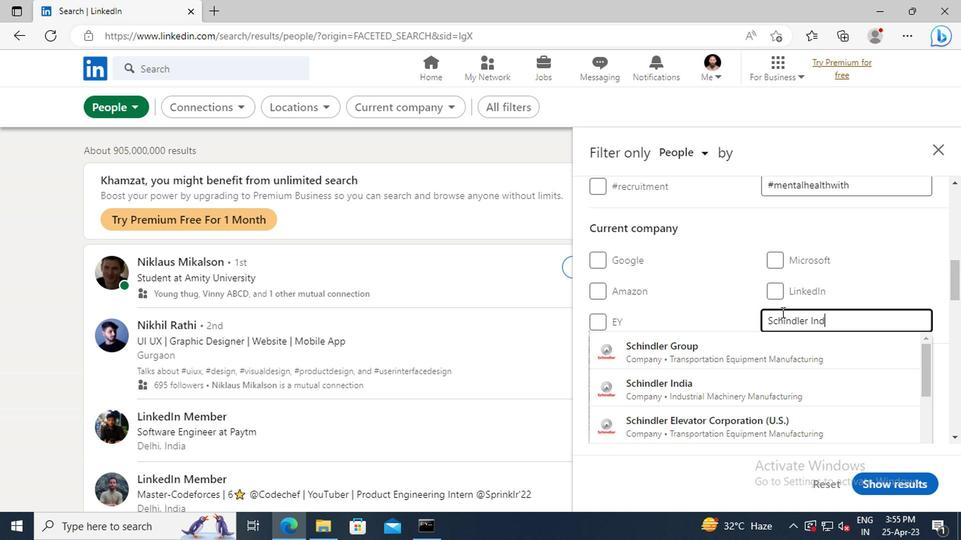 
Action: Mouse moved to (770, 349)
Screenshot: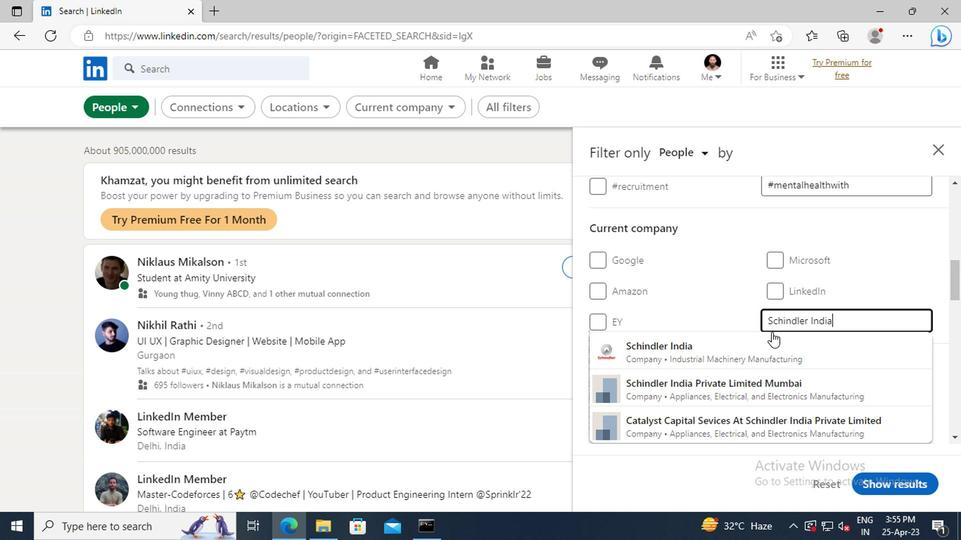 
Action: Mouse pressed left at (770, 349)
Screenshot: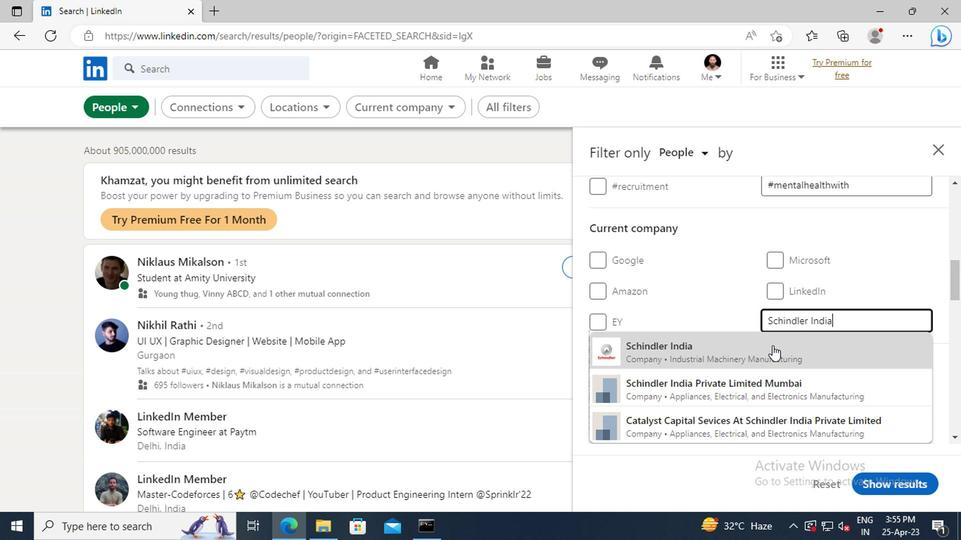 
Action: Mouse moved to (762, 301)
Screenshot: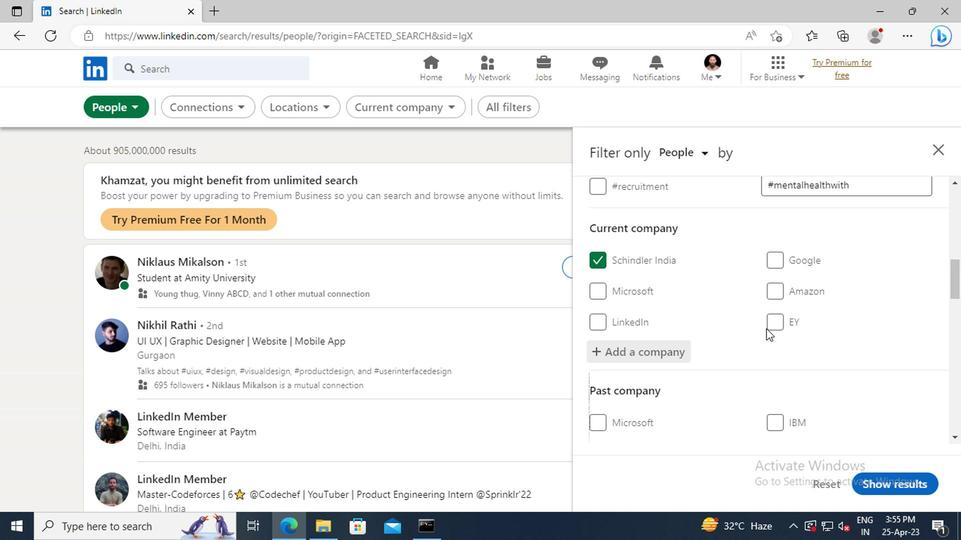 
Action: Mouse scrolled (762, 301) with delta (0, 0)
Screenshot: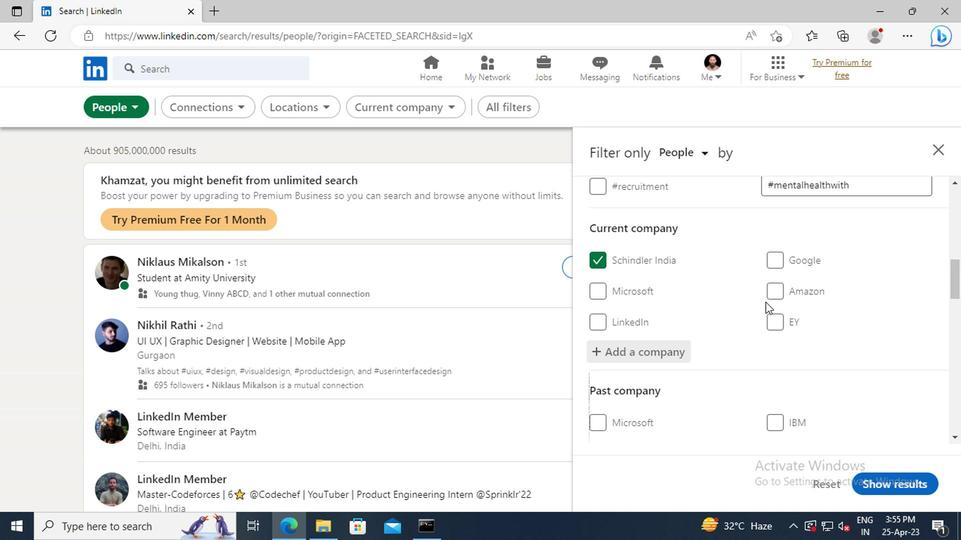 
Action: Mouse scrolled (762, 301) with delta (0, 0)
Screenshot: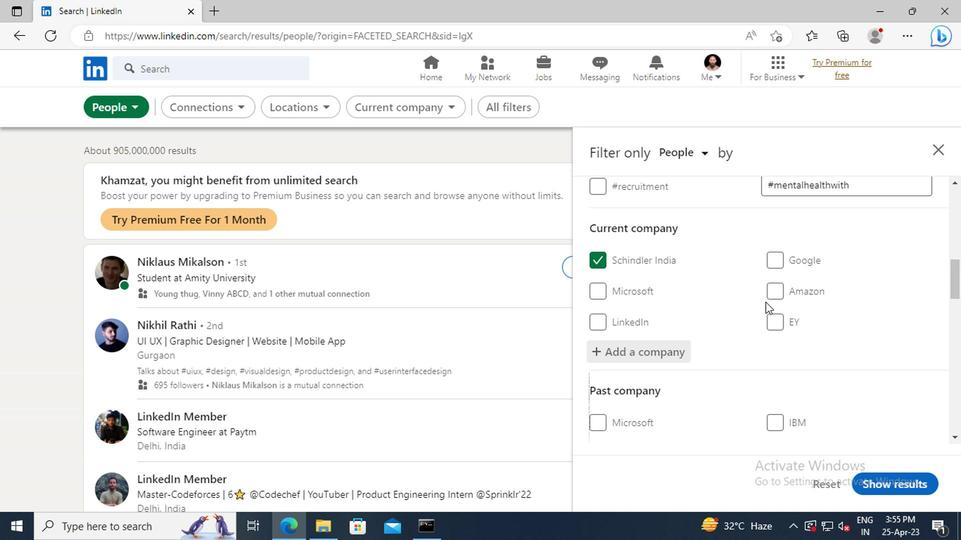 
Action: Mouse scrolled (762, 301) with delta (0, 0)
Screenshot: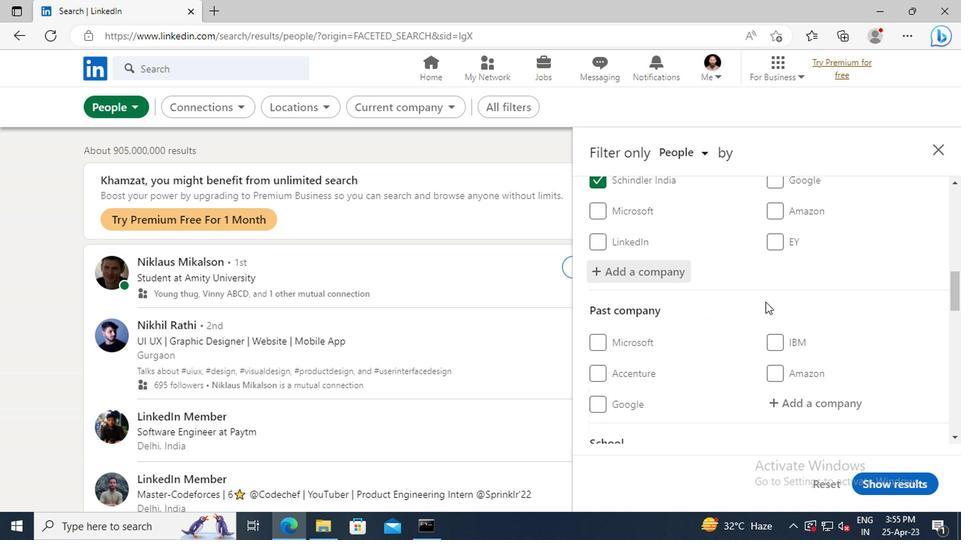 
Action: Mouse scrolled (762, 301) with delta (0, 0)
Screenshot: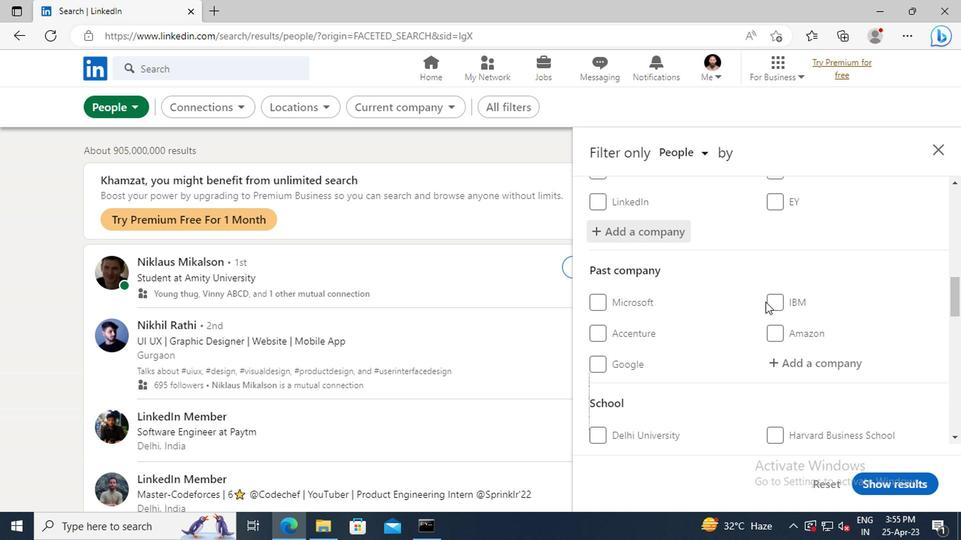 
Action: Mouse scrolled (762, 301) with delta (0, 0)
Screenshot: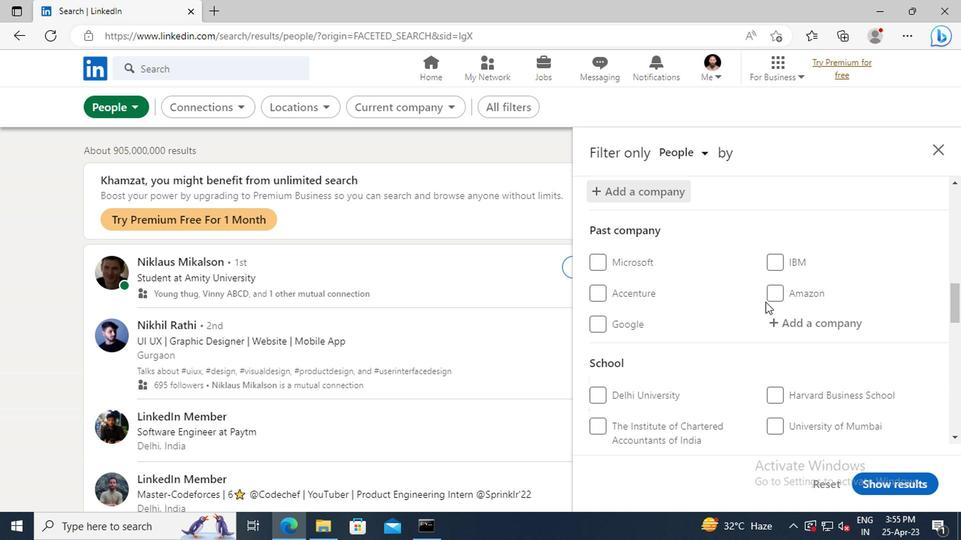 
Action: Mouse scrolled (762, 301) with delta (0, 0)
Screenshot: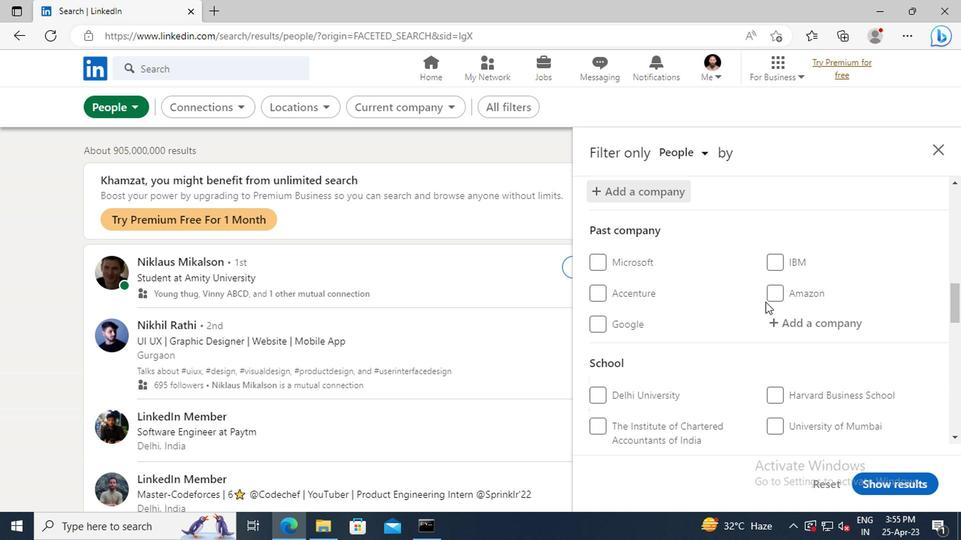 
Action: Mouse scrolled (762, 301) with delta (0, 0)
Screenshot: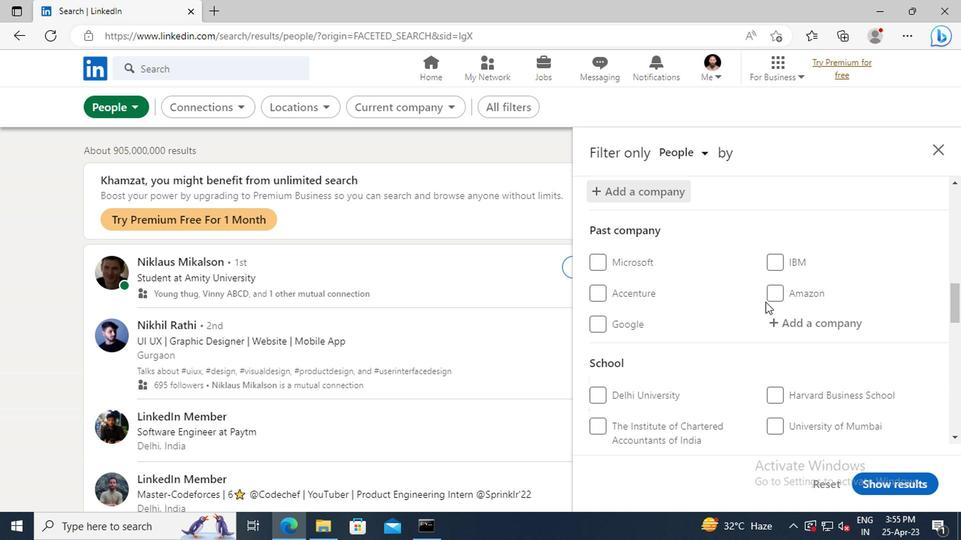 
Action: Mouse moved to (788, 347)
Screenshot: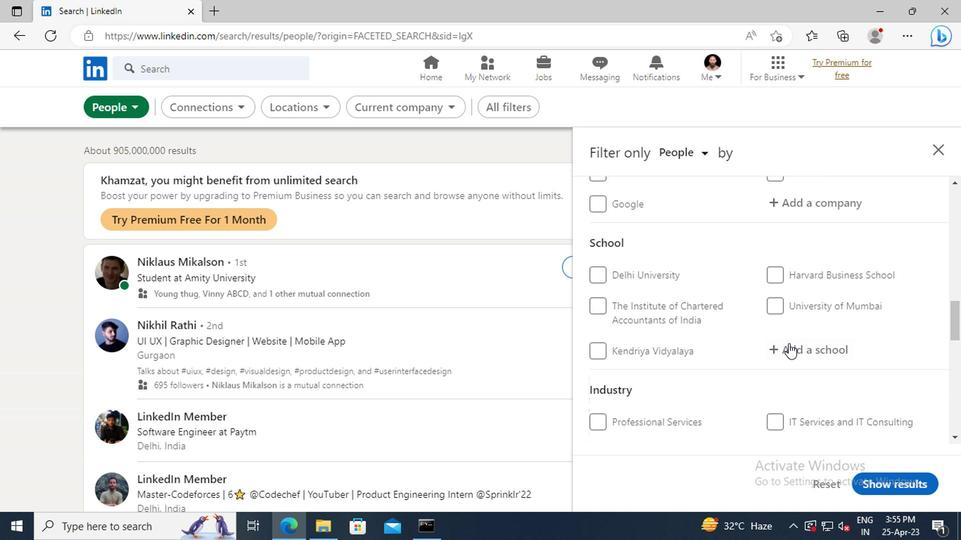 
Action: Mouse pressed left at (788, 347)
Screenshot: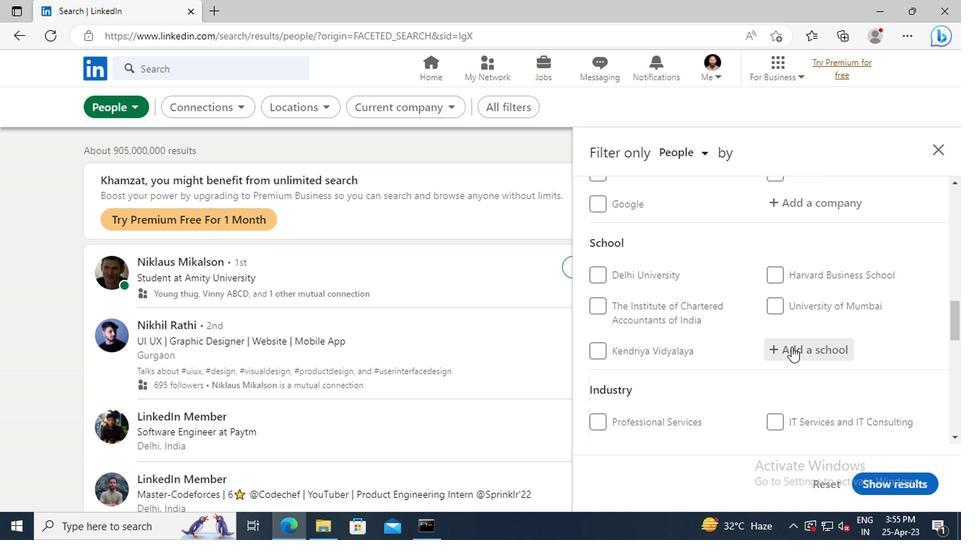 
Action: Key pressed <Key.shift>L.<Key.space><Key.shift>S.<Key.space><Key.shift>RAHEJA<Key.space><Key.shift>SCHOOL<Key.space>OF<Key.space><Key.shift_r>ARCHITECTURE
Screenshot: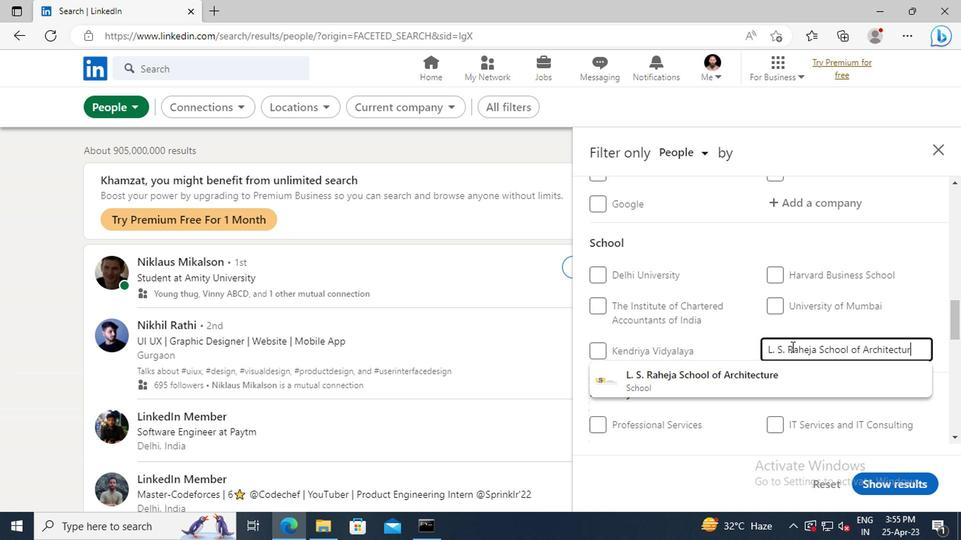 
Action: Mouse moved to (776, 378)
Screenshot: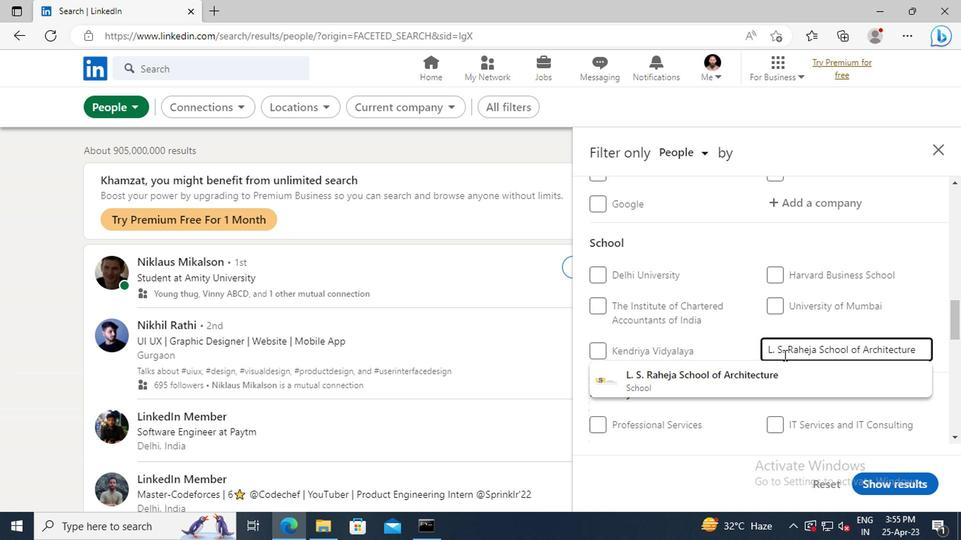
Action: Mouse pressed left at (776, 378)
Screenshot: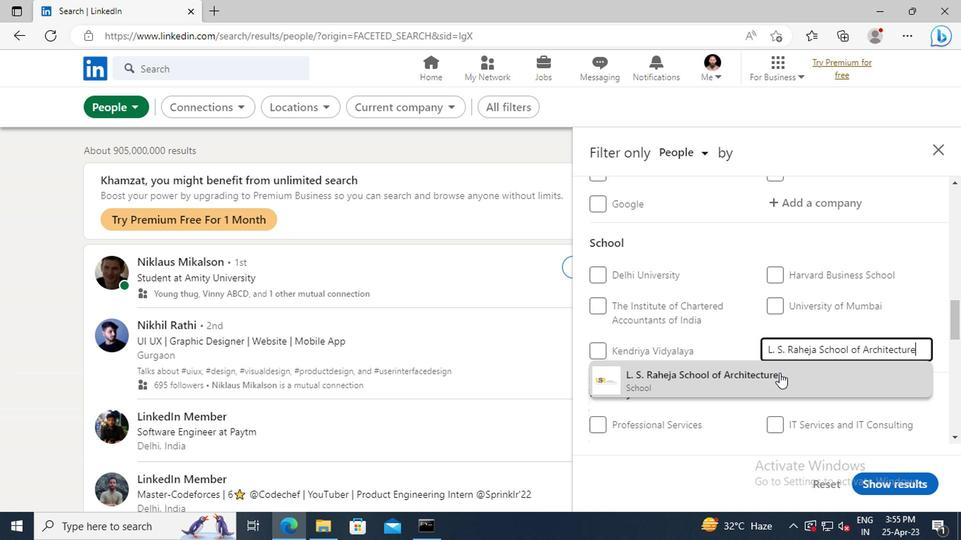 
Action: Mouse moved to (751, 312)
Screenshot: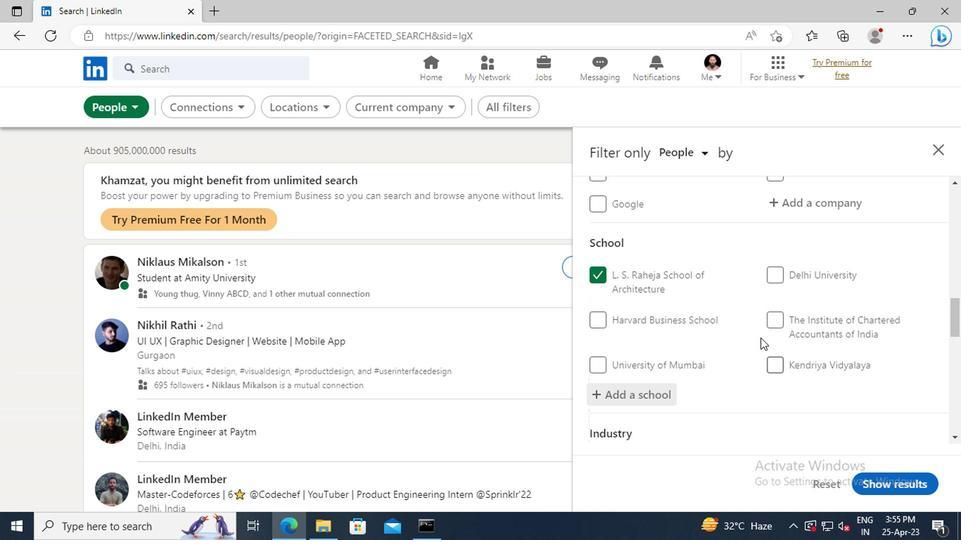 
Action: Mouse scrolled (751, 311) with delta (0, 0)
Screenshot: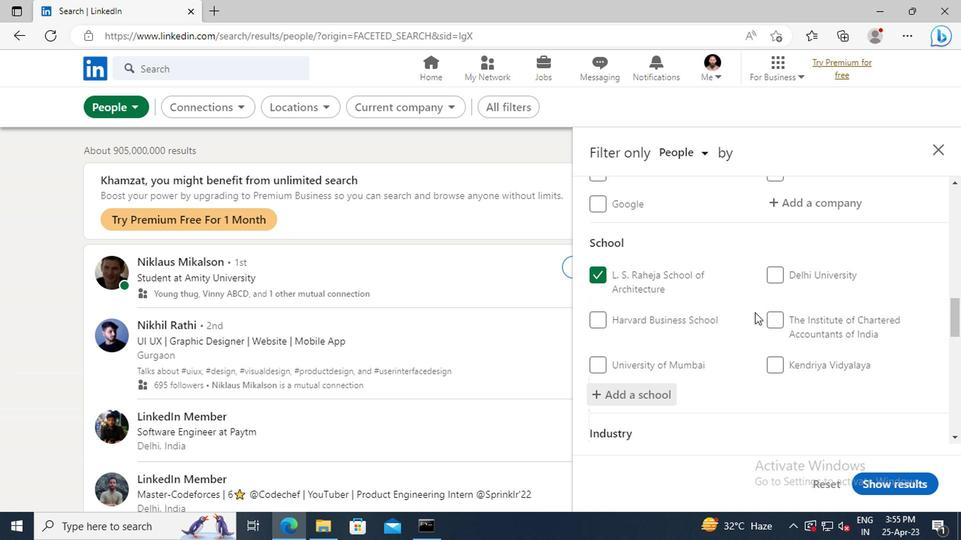 
Action: Mouse scrolled (751, 311) with delta (0, 0)
Screenshot: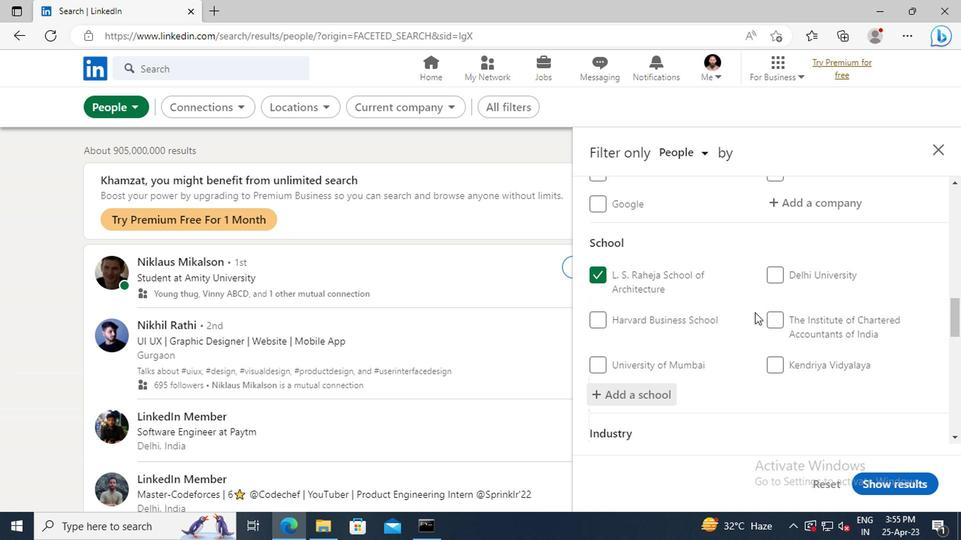 
Action: Mouse scrolled (751, 311) with delta (0, 0)
Screenshot: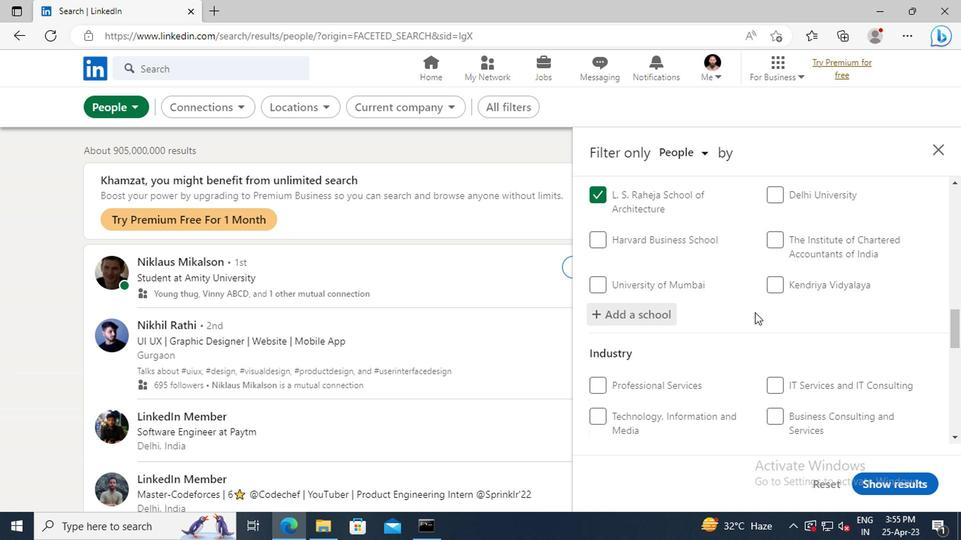 
Action: Mouse scrolled (751, 311) with delta (0, 0)
Screenshot: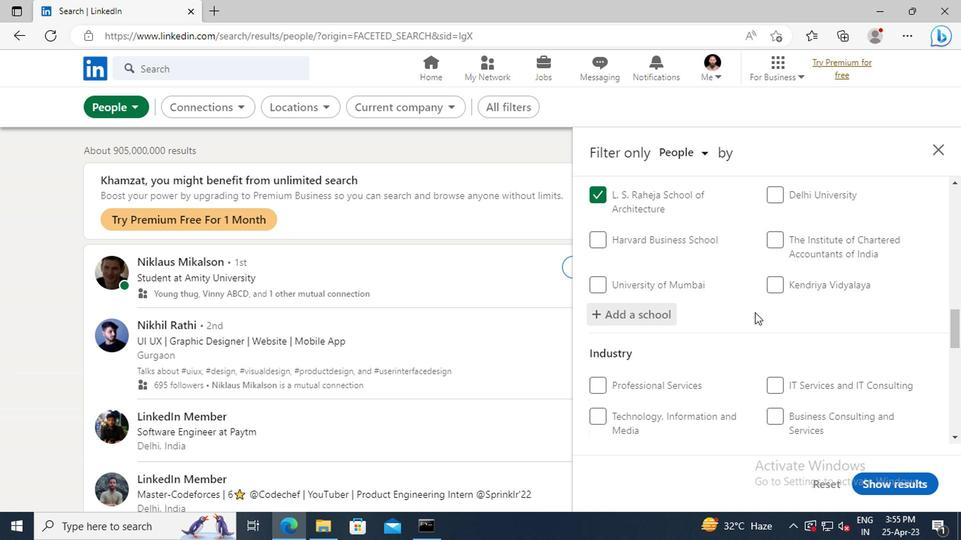 
Action: Mouse moved to (793, 378)
Screenshot: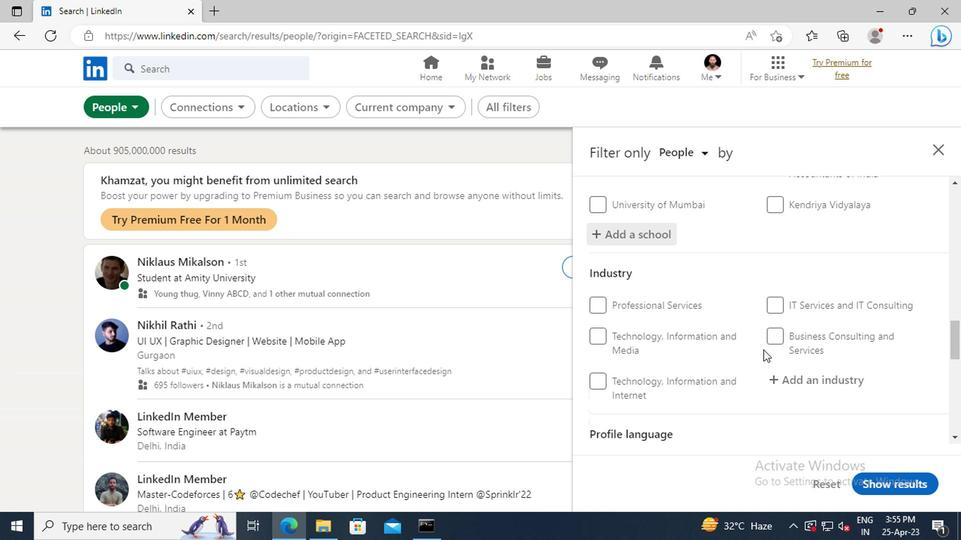 
Action: Mouse pressed left at (793, 378)
Screenshot: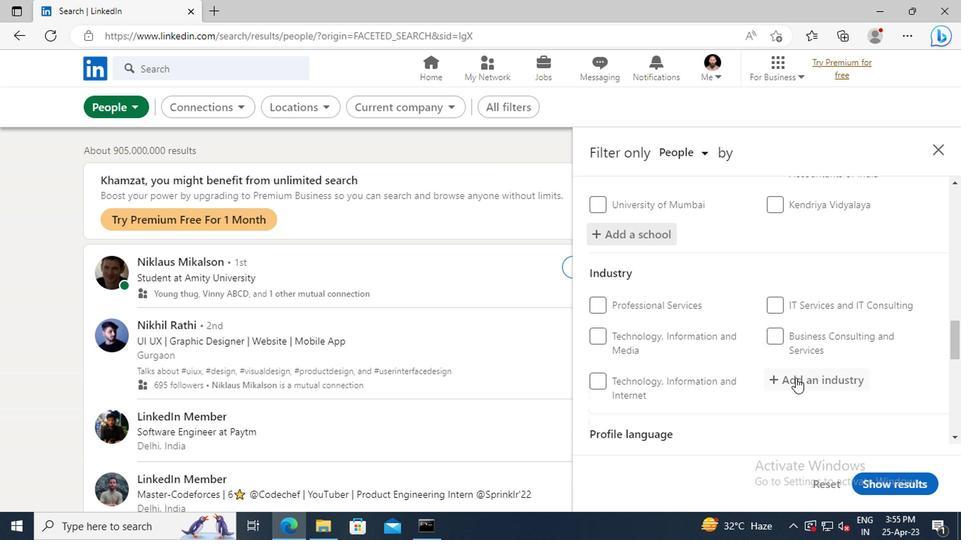 
Action: Mouse moved to (794, 378)
Screenshot: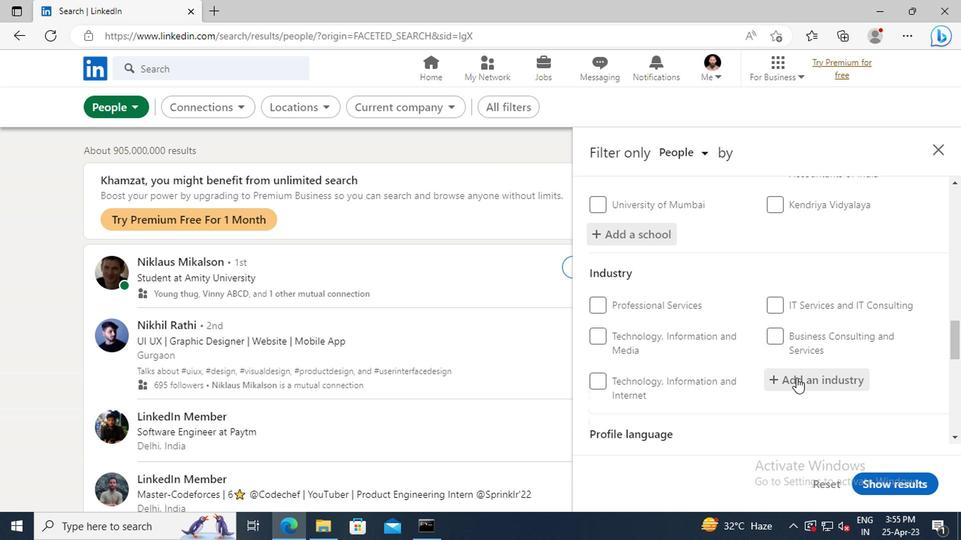 
Action: Key pressed <Key.shift>LOAN<Key.space><Key.shift>BROKERS
Screenshot: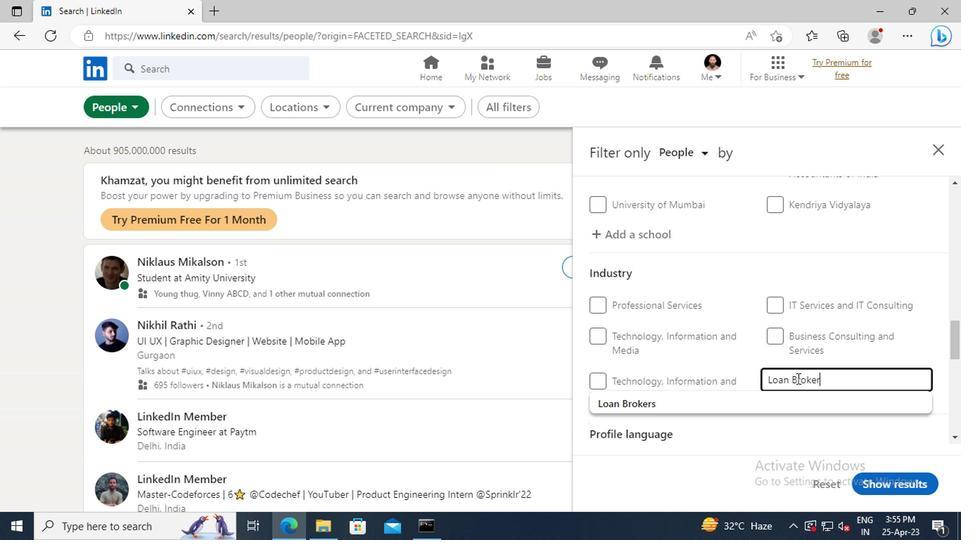 
Action: Mouse moved to (759, 397)
Screenshot: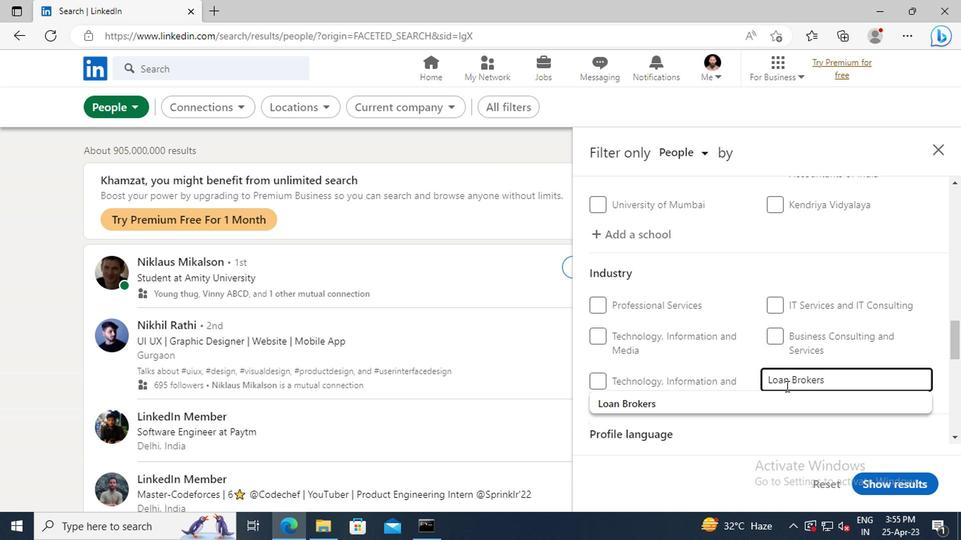 
Action: Mouse pressed left at (759, 397)
Screenshot: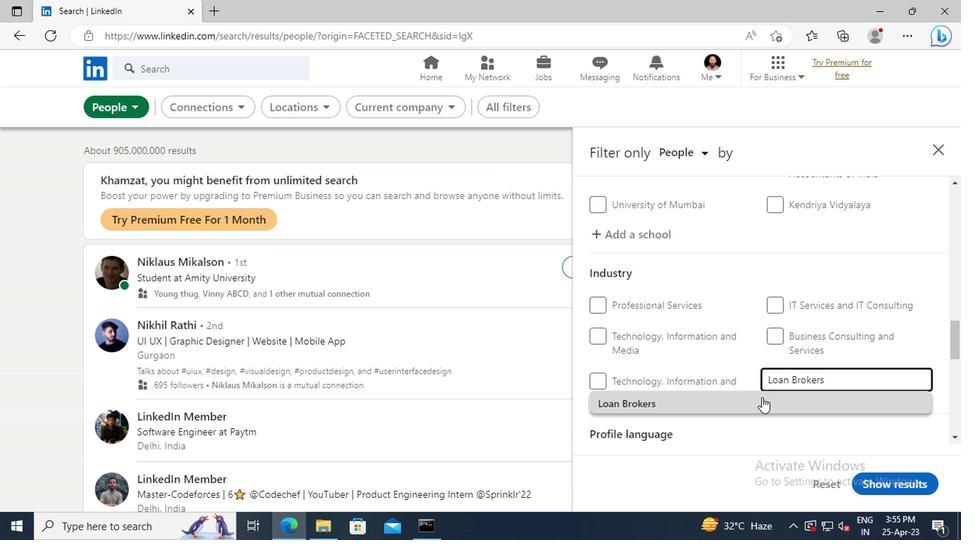 
Action: Mouse moved to (761, 322)
Screenshot: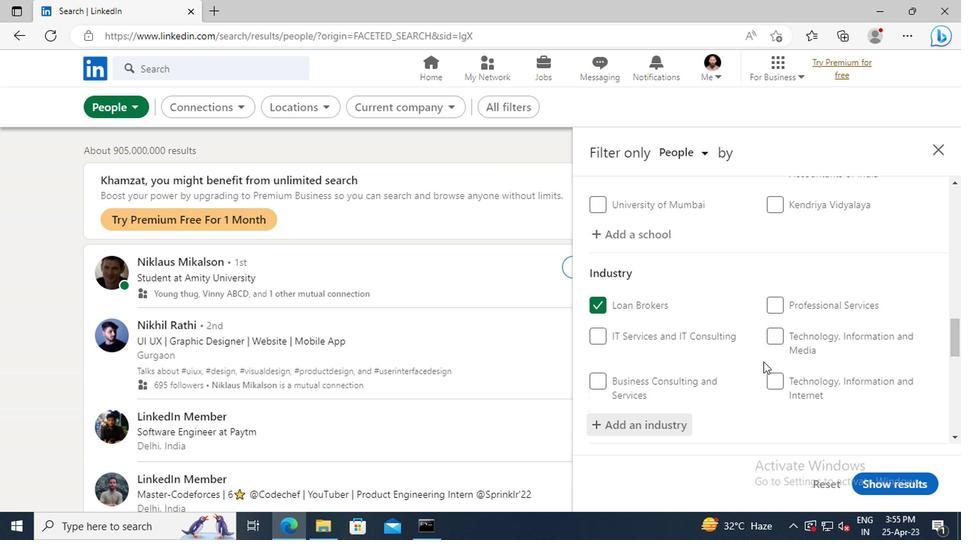 
Action: Mouse scrolled (761, 322) with delta (0, 0)
Screenshot: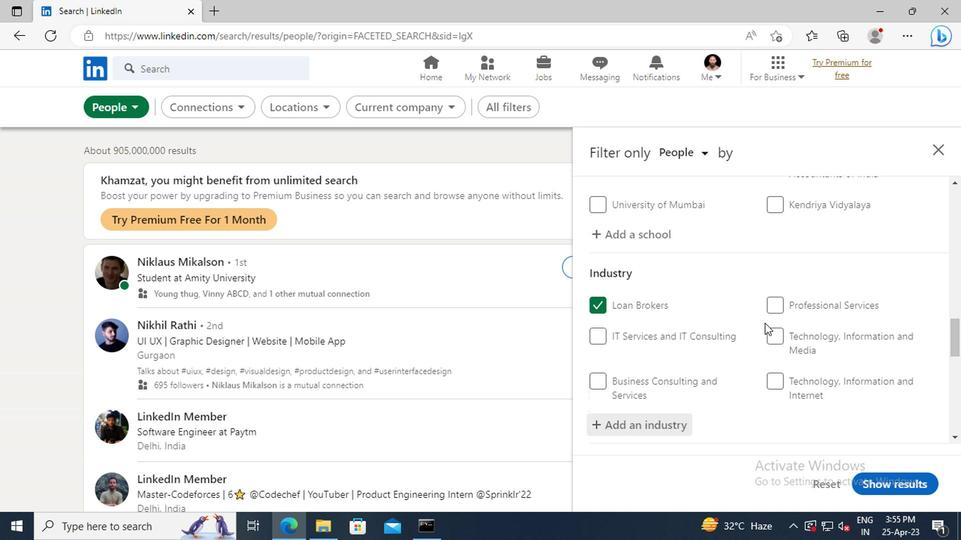 
Action: Mouse scrolled (761, 322) with delta (0, 0)
Screenshot: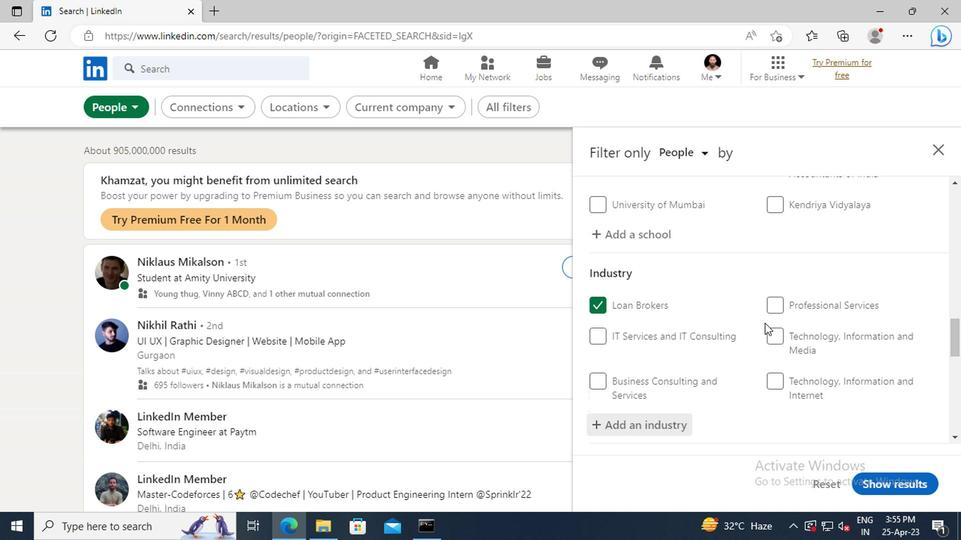 
Action: Mouse scrolled (761, 322) with delta (0, 0)
Screenshot: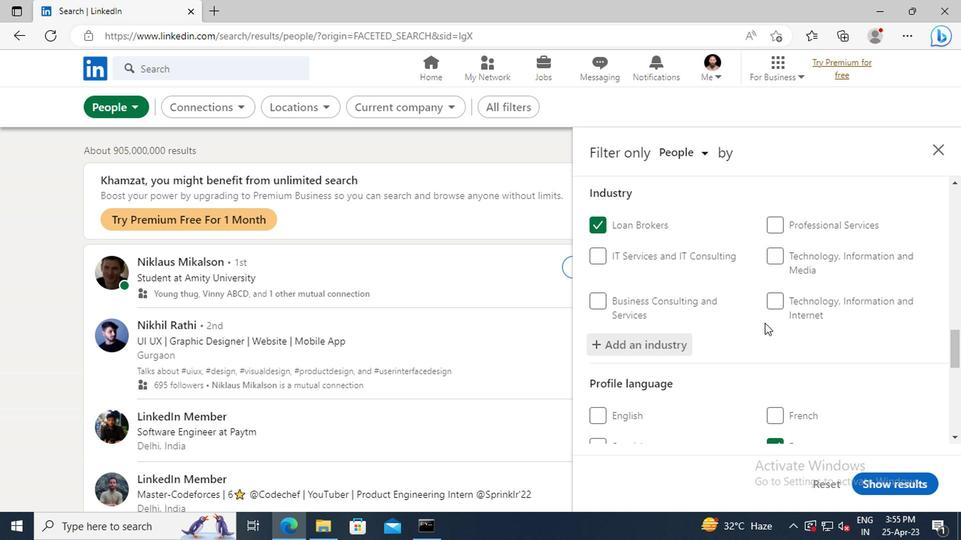 
Action: Mouse scrolled (761, 322) with delta (0, 0)
Screenshot: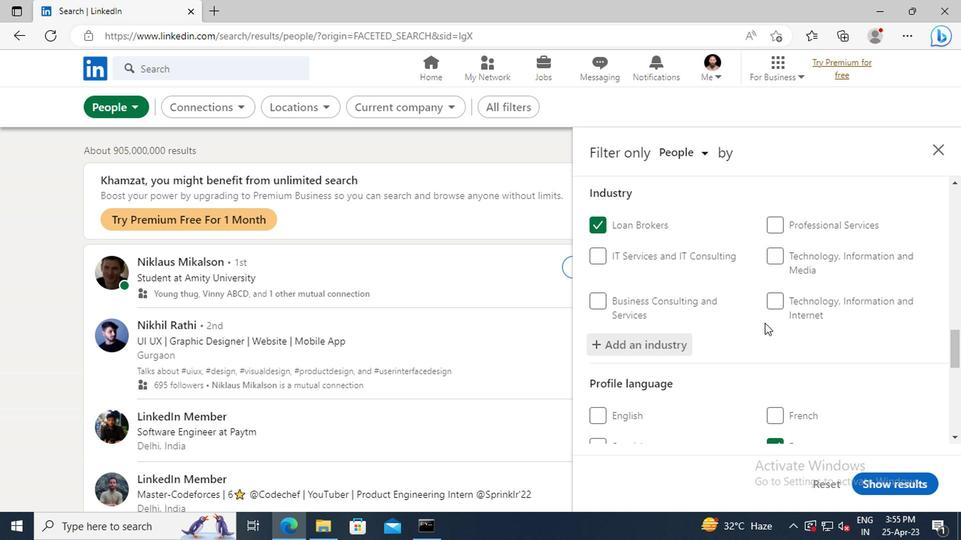 
Action: Mouse scrolled (761, 322) with delta (0, 0)
Screenshot: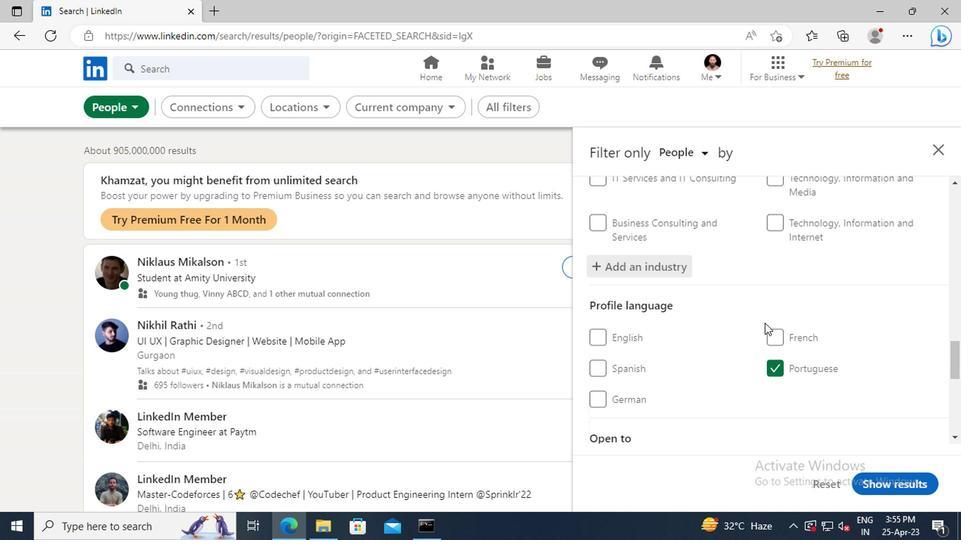 
Action: Mouse scrolled (761, 322) with delta (0, 0)
Screenshot: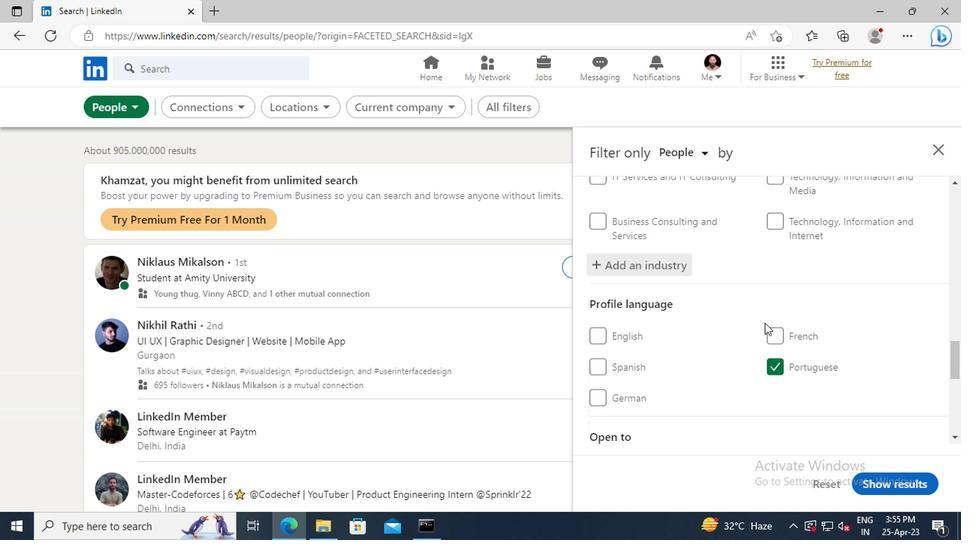 
Action: Mouse scrolled (761, 322) with delta (0, 0)
Screenshot: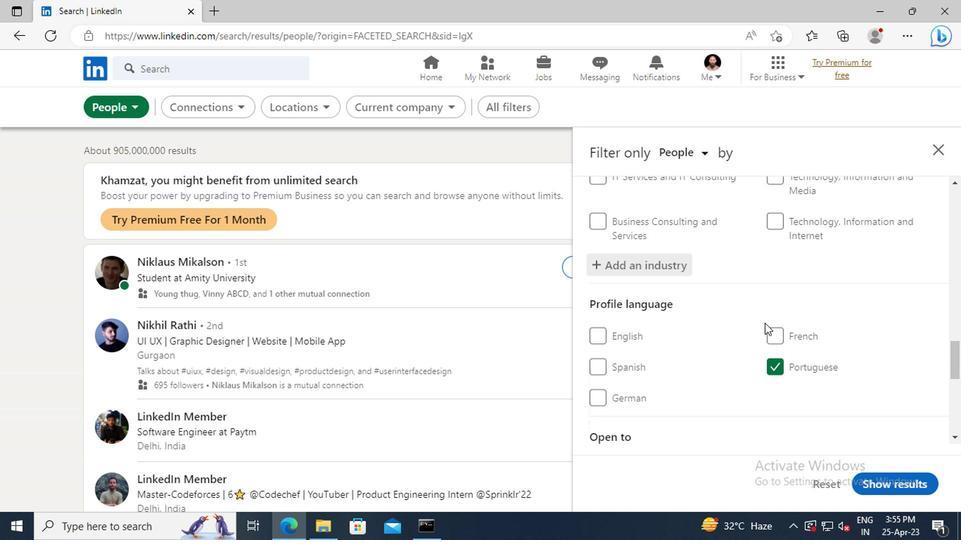 
Action: Mouse moved to (763, 320)
Screenshot: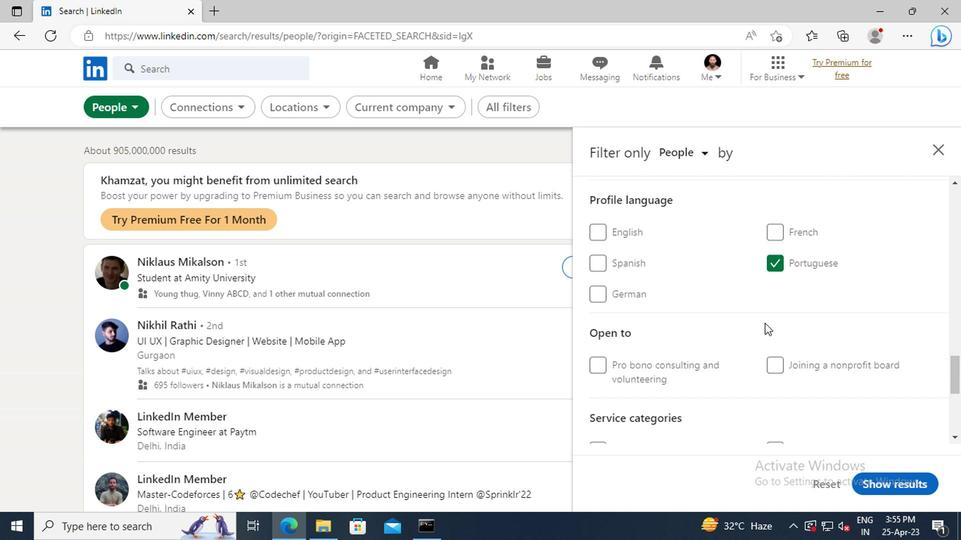 
Action: Mouse scrolled (763, 320) with delta (0, 0)
Screenshot: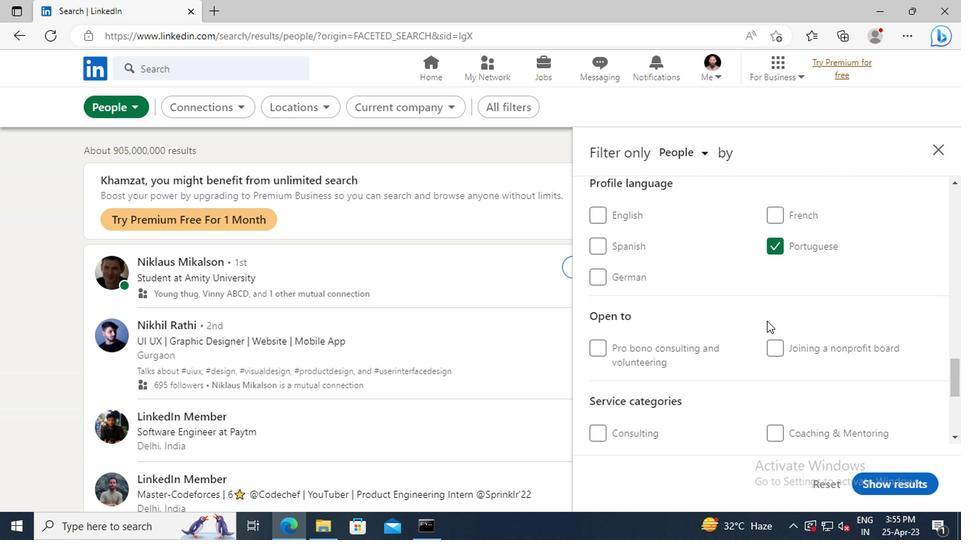 
Action: Mouse scrolled (763, 320) with delta (0, 0)
Screenshot: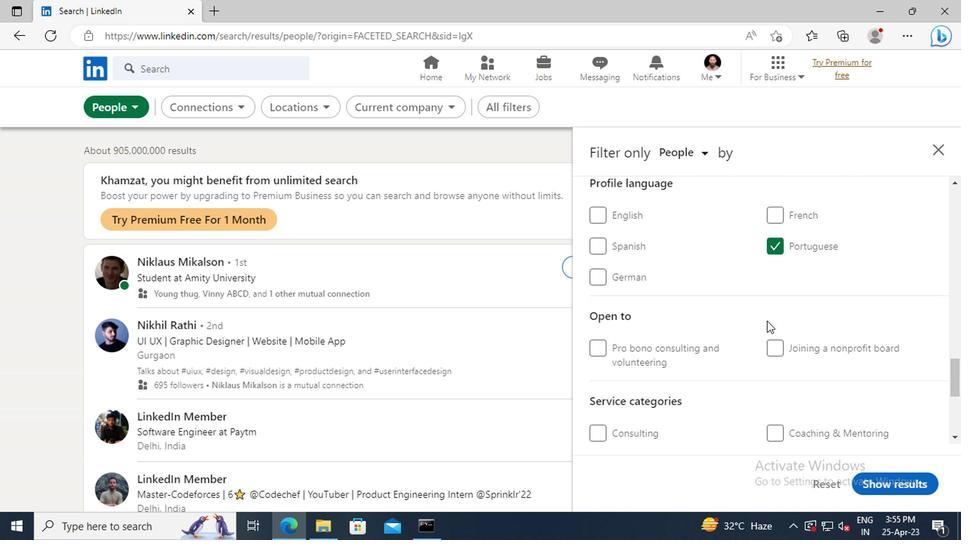 
Action: Mouse scrolled (763, 320) with delta (0, 0)
Screenshot: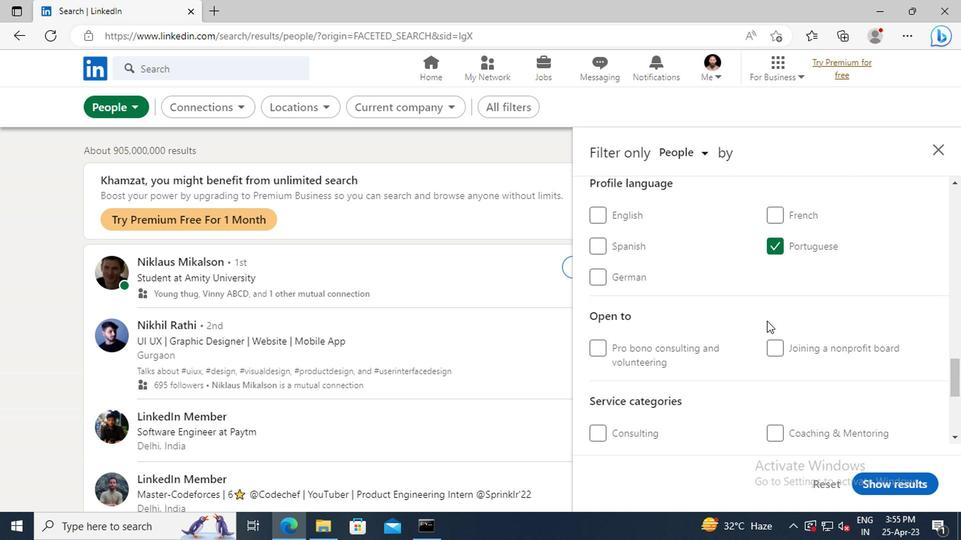 
Action: Mouse moved to (789, 375)
Screenshot: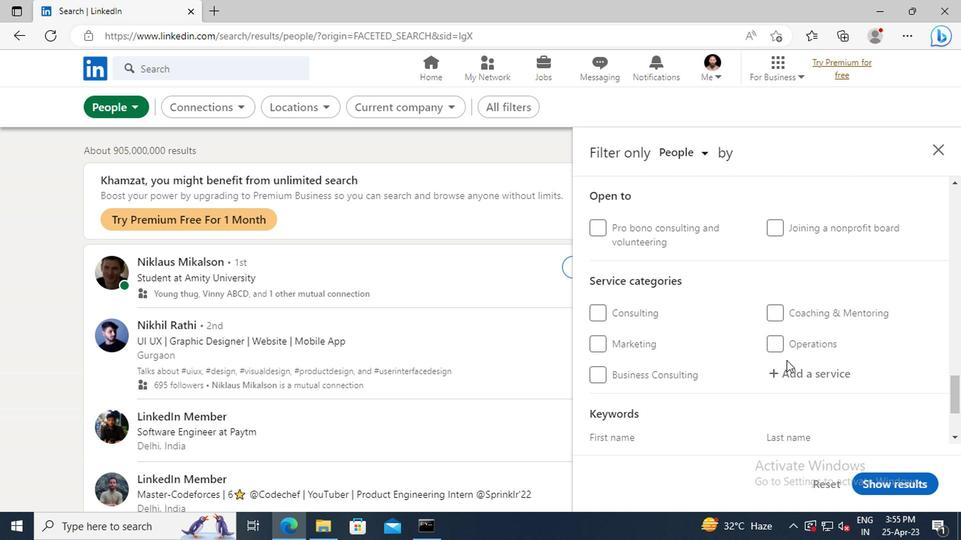 
Action: Mouse pressed left at (789, 375)
Screenshot: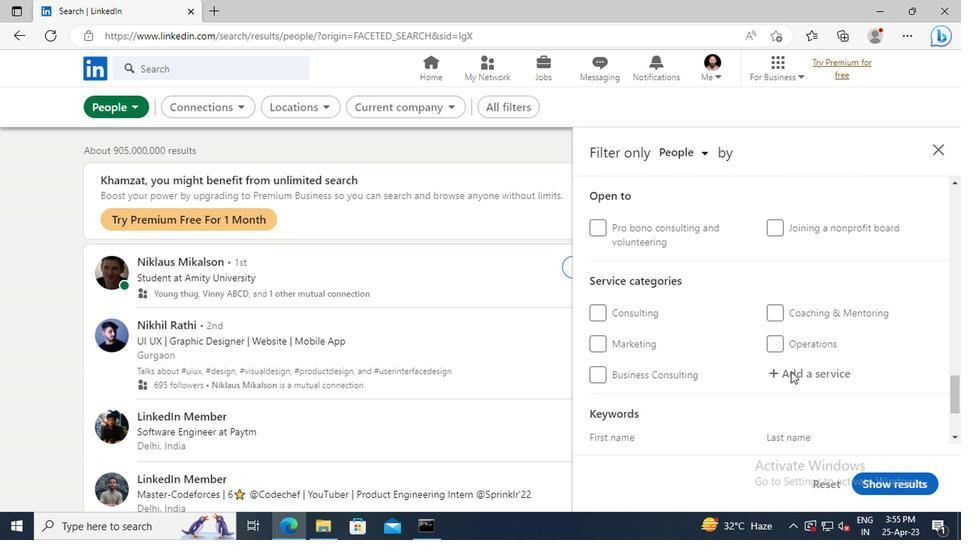 
Action: Key pressed <Key.shift_r>AUTO<Key.space><Key.shift>INSURANCE
Screenshot: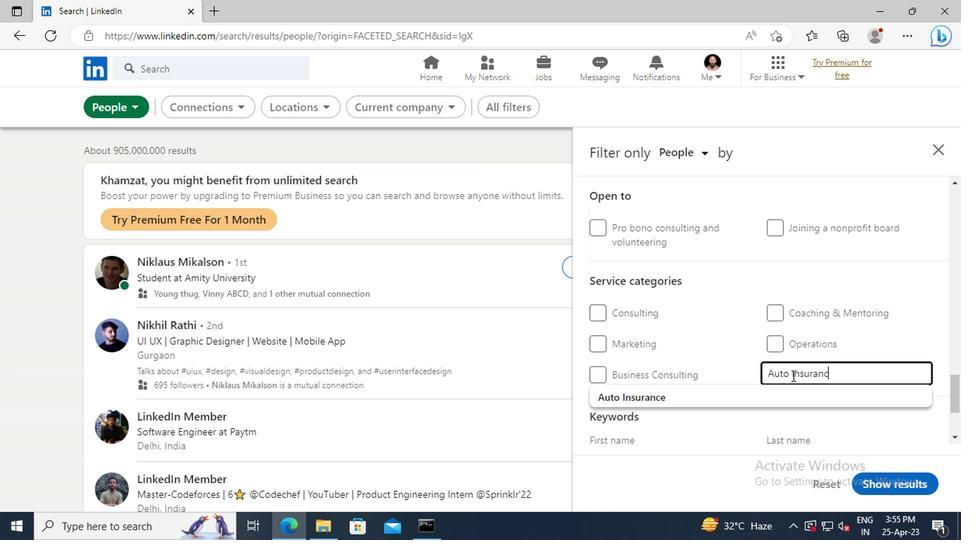 
Action: Mouse moved to (782, 396)
Screenshot: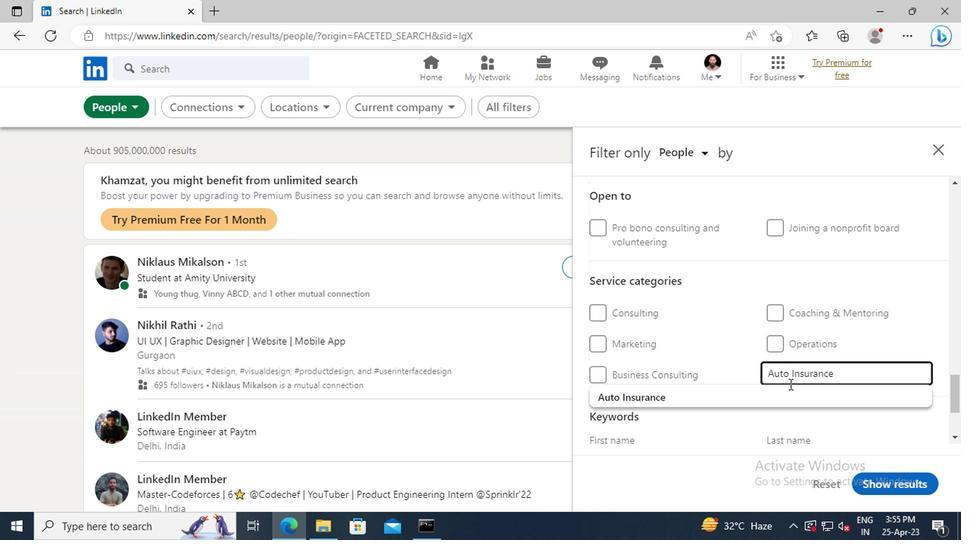 
Action: Mouse pressed left at (782, 396)
Screenshot: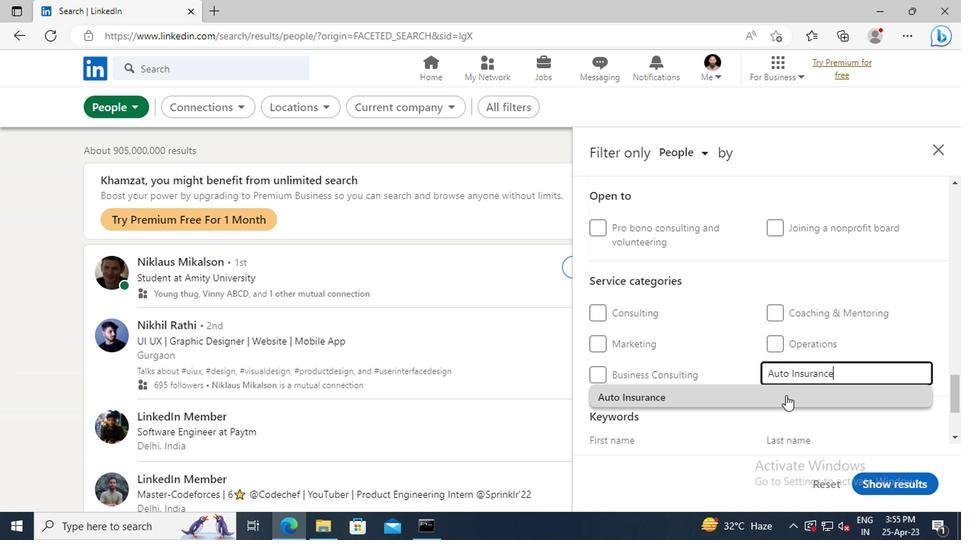 
Action: Mouse moved to (758, 322)
Screenshot: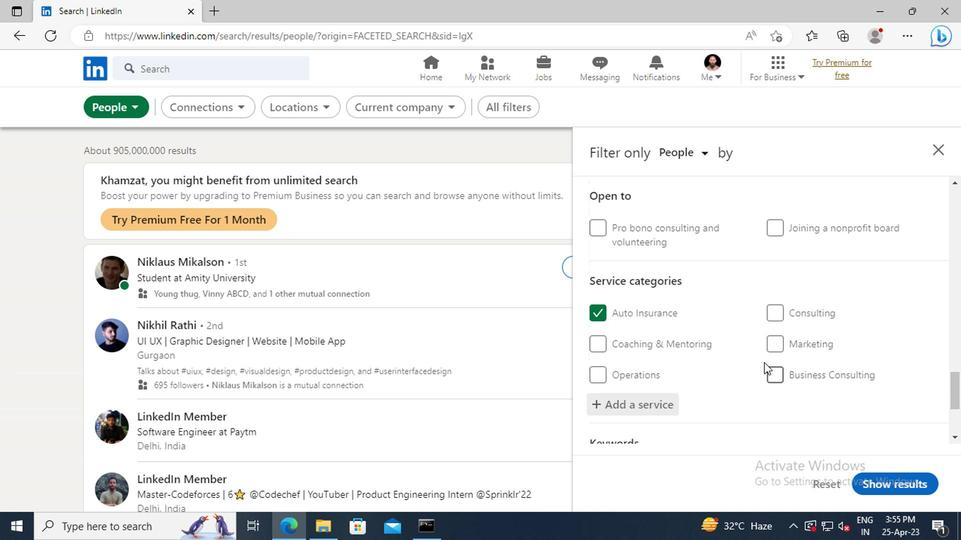 
Action: Mouse scrolled (758, 321) with delta (0, -1)
Screenshot: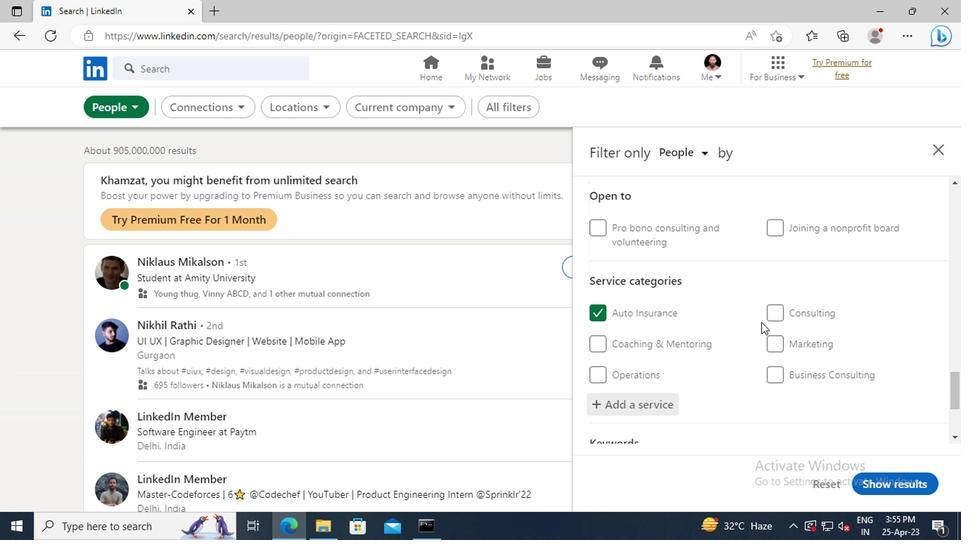 
Action: Mouse scrolled (758, 321) with delta (0, -1)
Screenshot: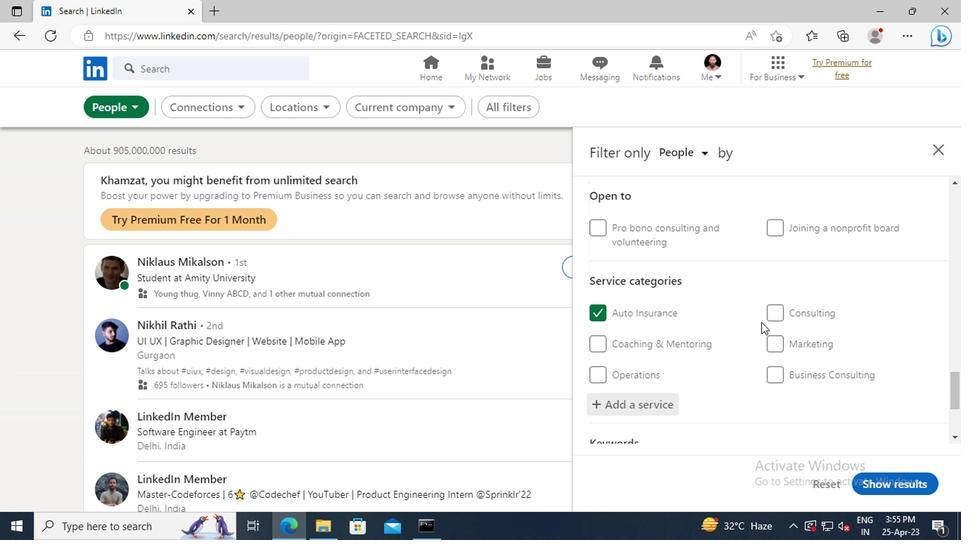 
Action: Mouse scrolled (758, 321) with delta (0, -1)
Screenshot: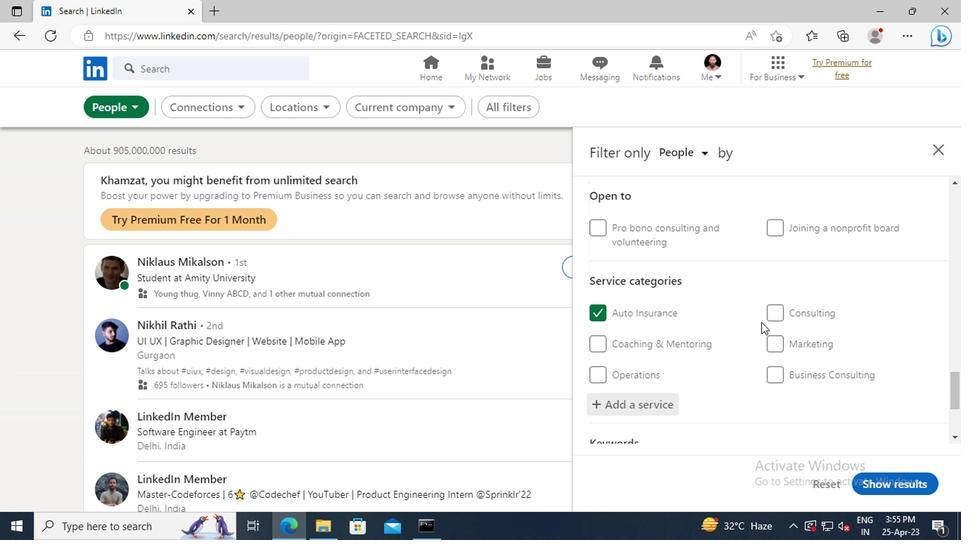
Action: Mouse scrolled (758, 321) with delta (0, -1)
Screenshot: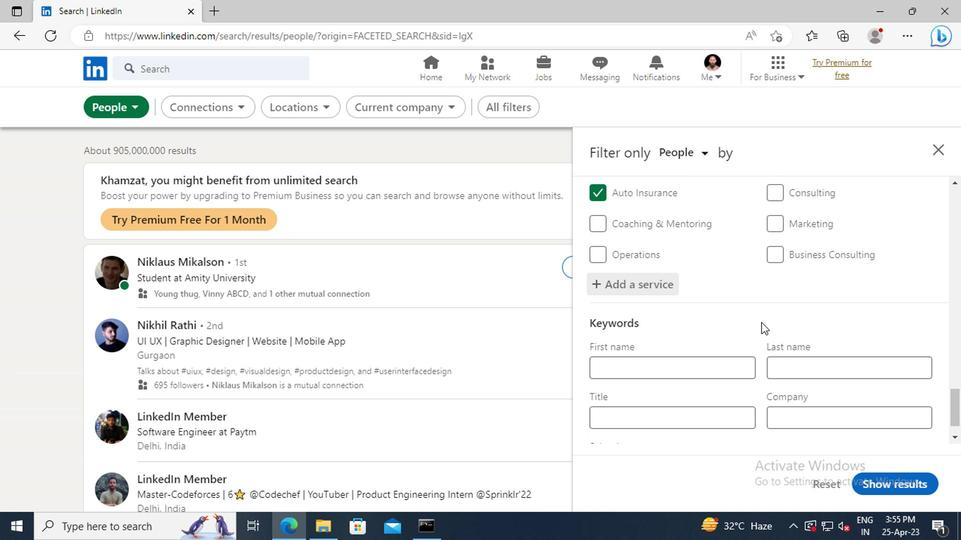
Action: Mouse scrolled (758, 321) with delta (0, -1)
Screenshot: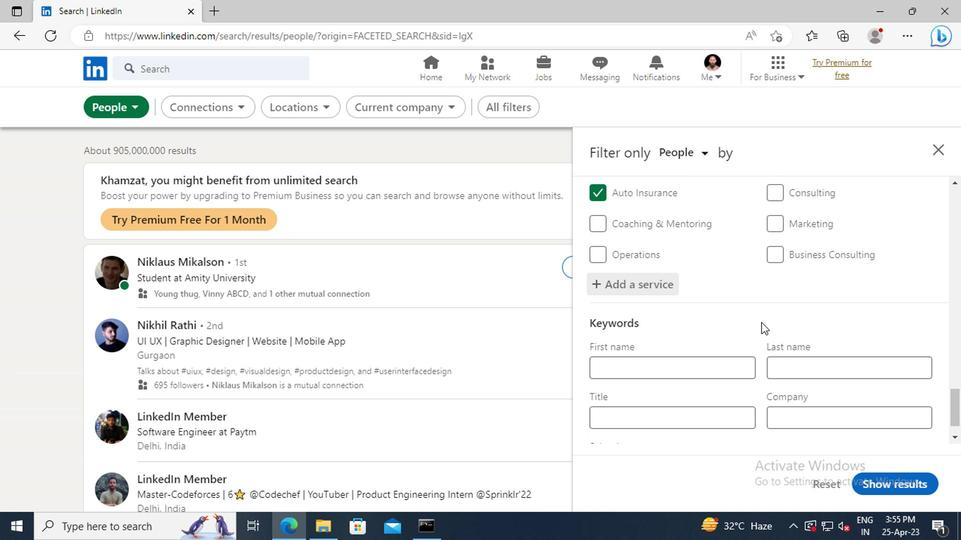 
Action: Mouse moved to (693, 380)
Screenshot: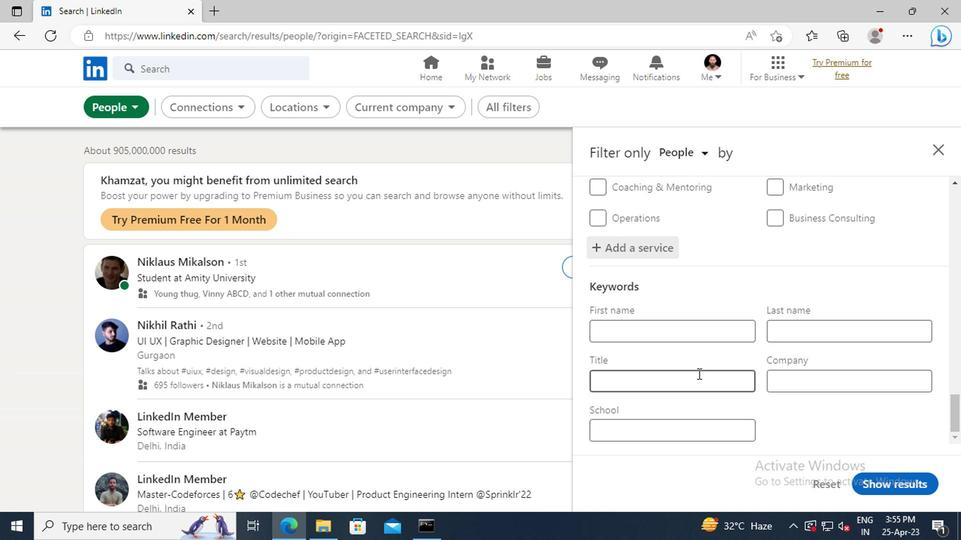 
Action: Mouse pressed left at (693, 380)
Screenshot: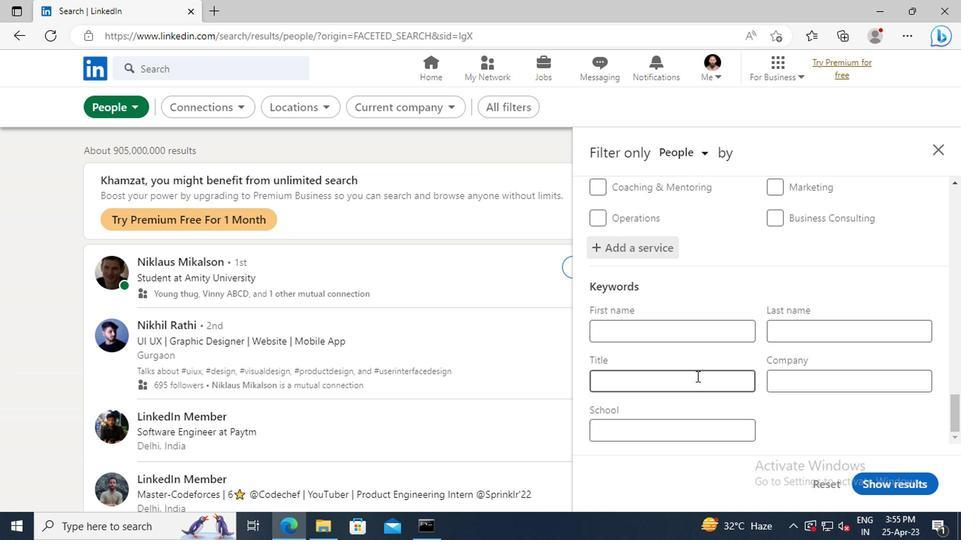 
Action: Key pressed <Key.shift_r>SALES<Key.space><Key.shift>MANAGER
Screenshot: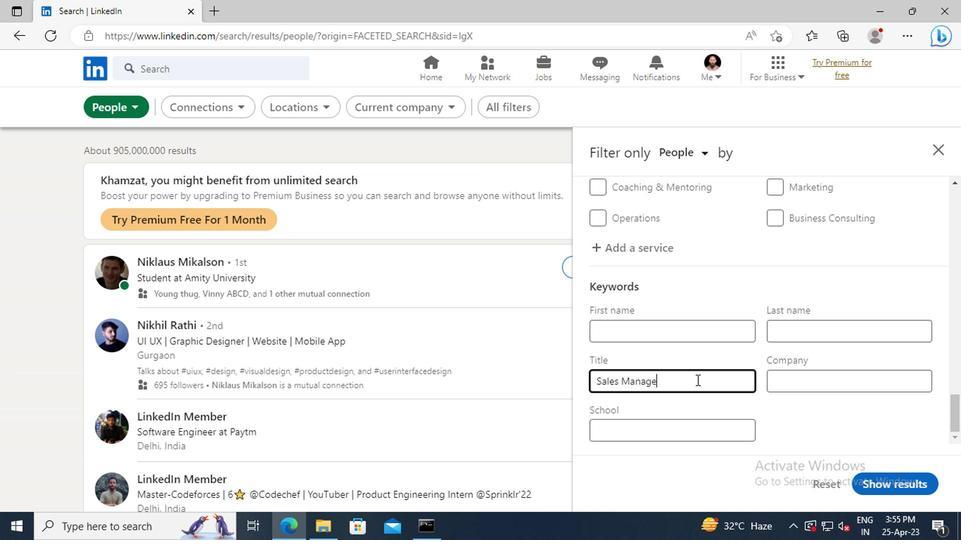 
Action: Mouse moved to (866, 482)
Screenshot: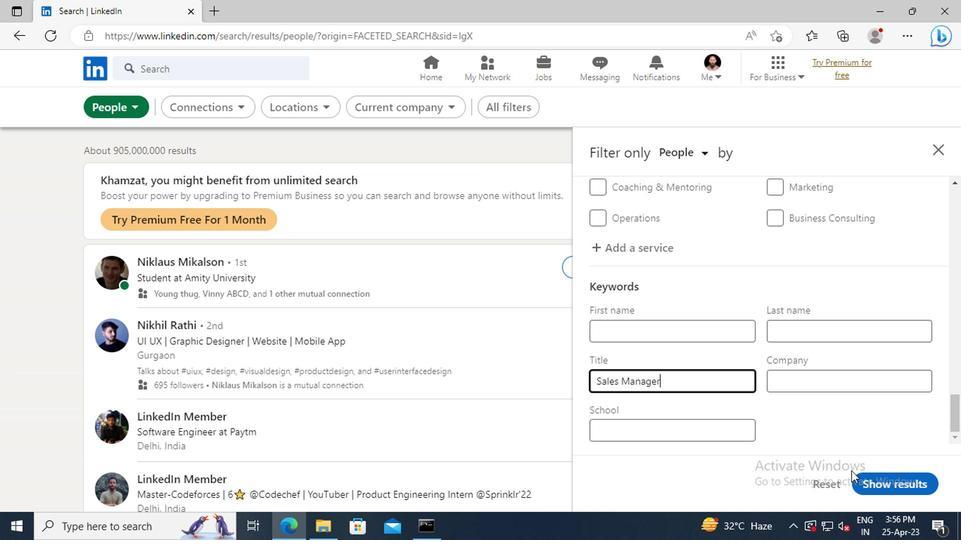 
Action: Mouse pressed left at (866, 482)
Screenshot: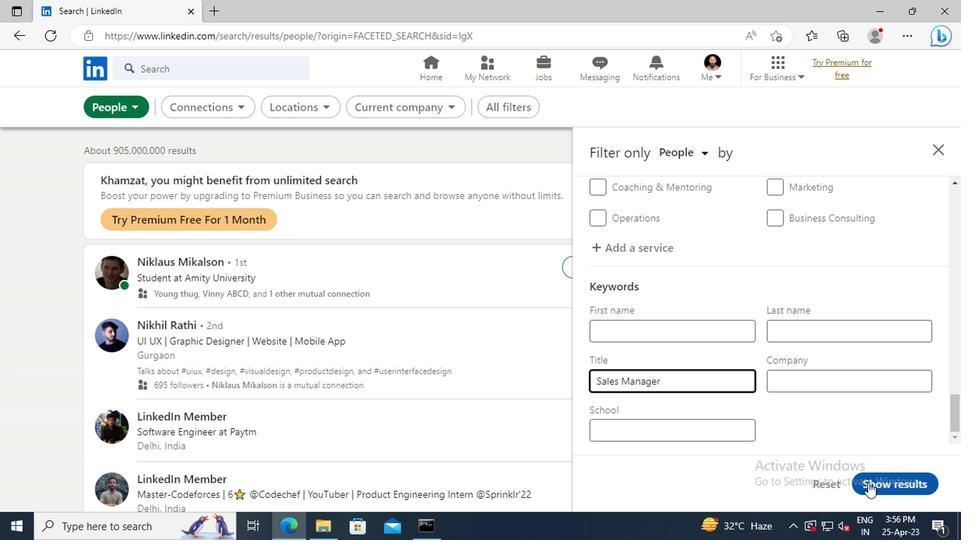 
